 Task: Look for space in Tomares, Spain from 6th September, 2023 to 10th September, 2023 for 1 adult in price range Rs.9000 to Rs.17000. Place can be private room with 1  bedroom having 1 bed and 1 bathroom. Property type can be house, flat, guest house, hotel. Booking option can be shelf check-in. Required host language is English.
Action: Mouse moved to (304, 155)
Screenshot: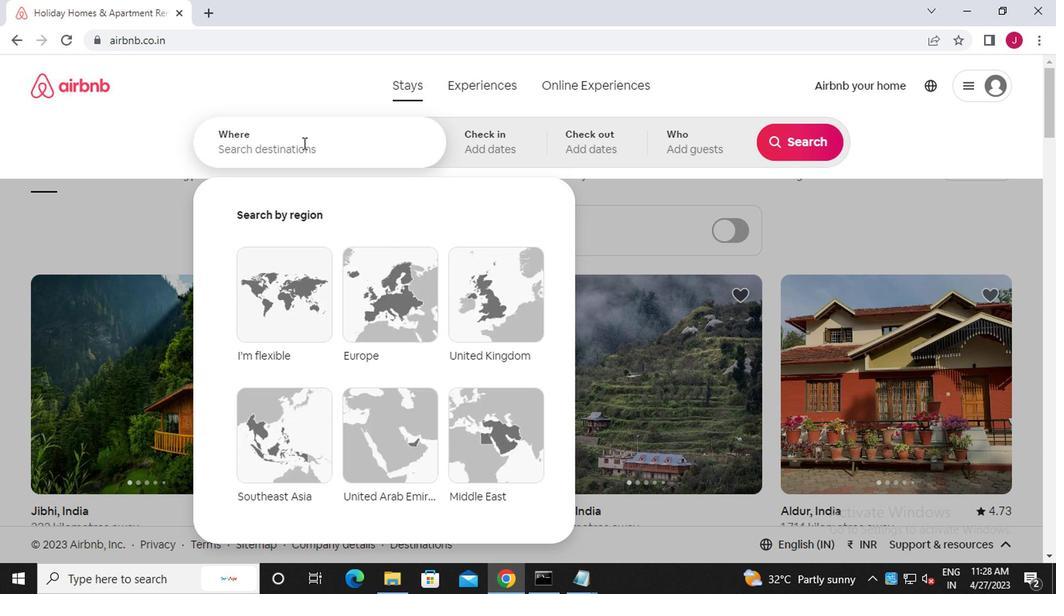 
Action: Mouse pressed left at (304, 155)
Screenshot: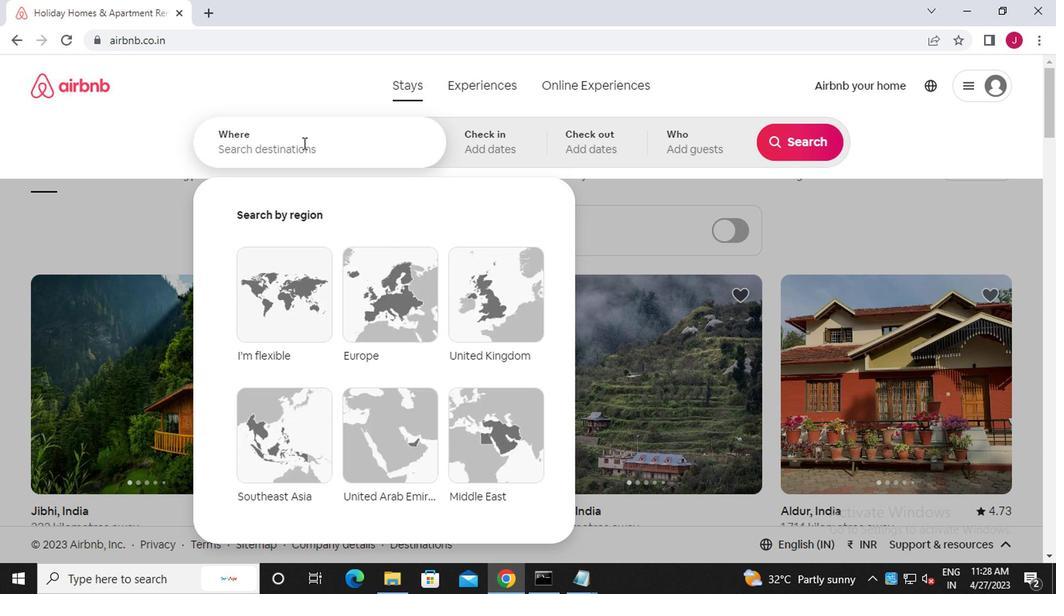 
Action: Mouse moved to (304, 156)
Screenshot: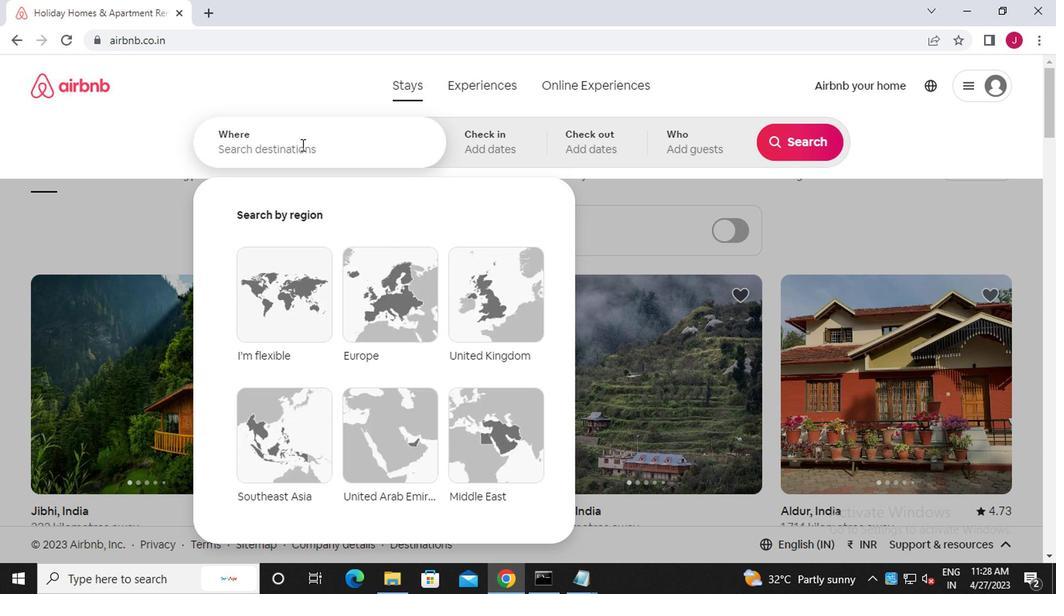 
Action: Key pressed t<Key.caps_lock>omares
Screenshot: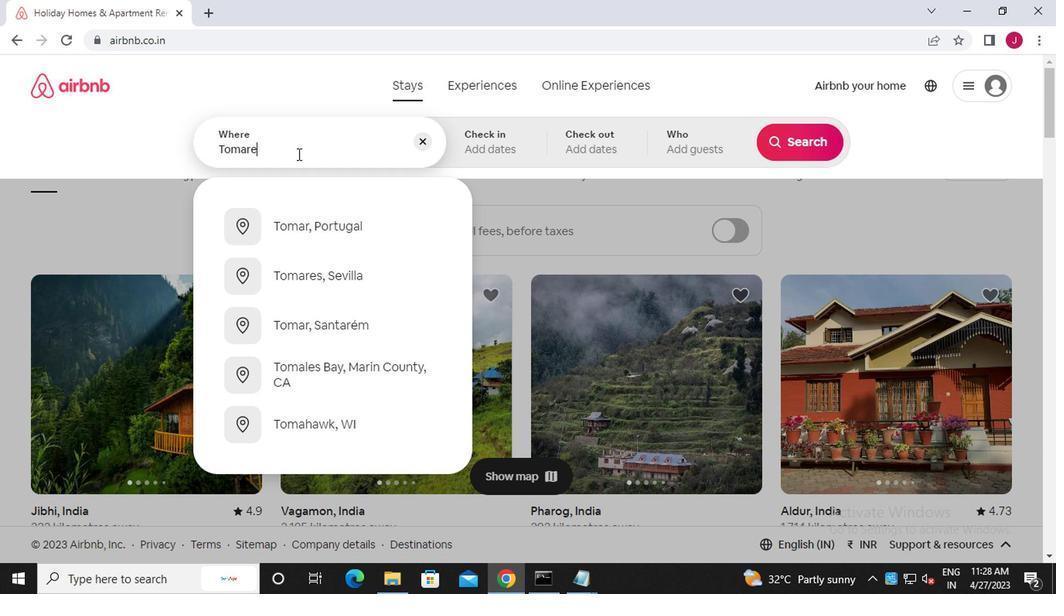 
Action: Mouse moved to (352, 281)
Screenshot: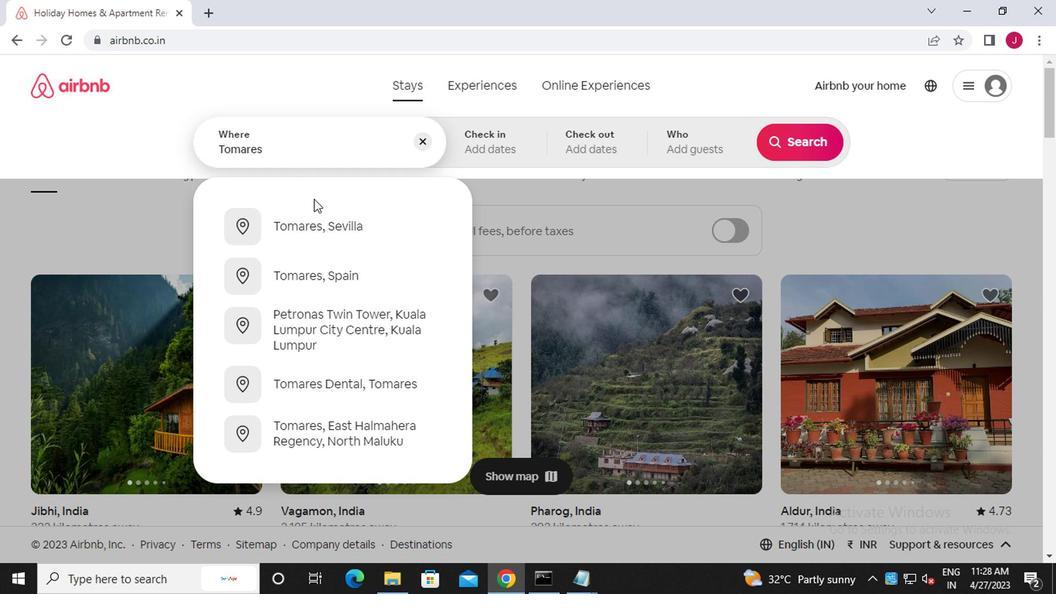 
Action: Mouse pressed left at (352, 281)
Screenshot: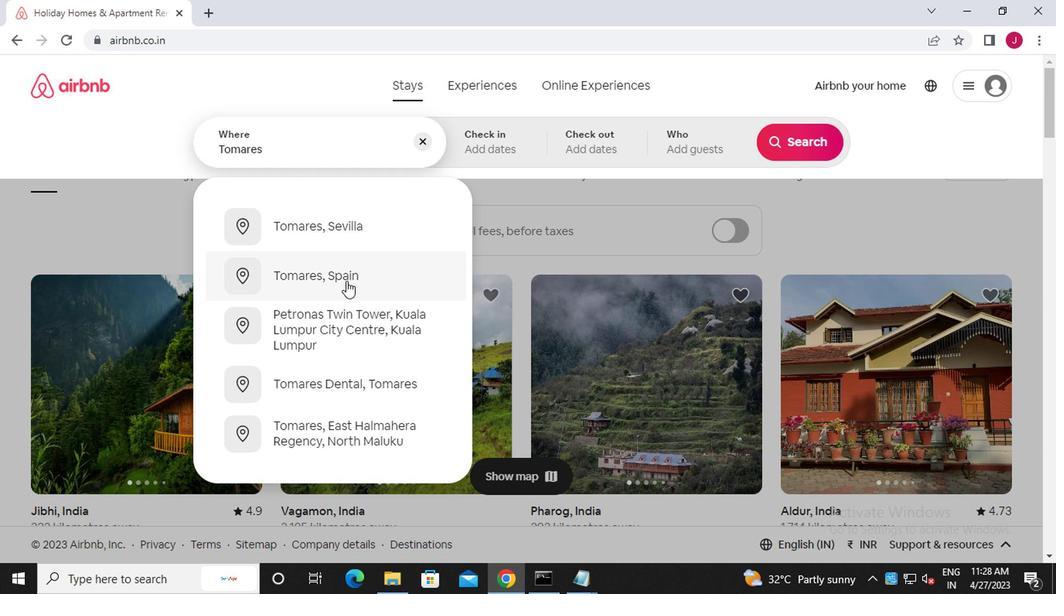 
Action: Mouse moved to (789, 262)
Screenshot: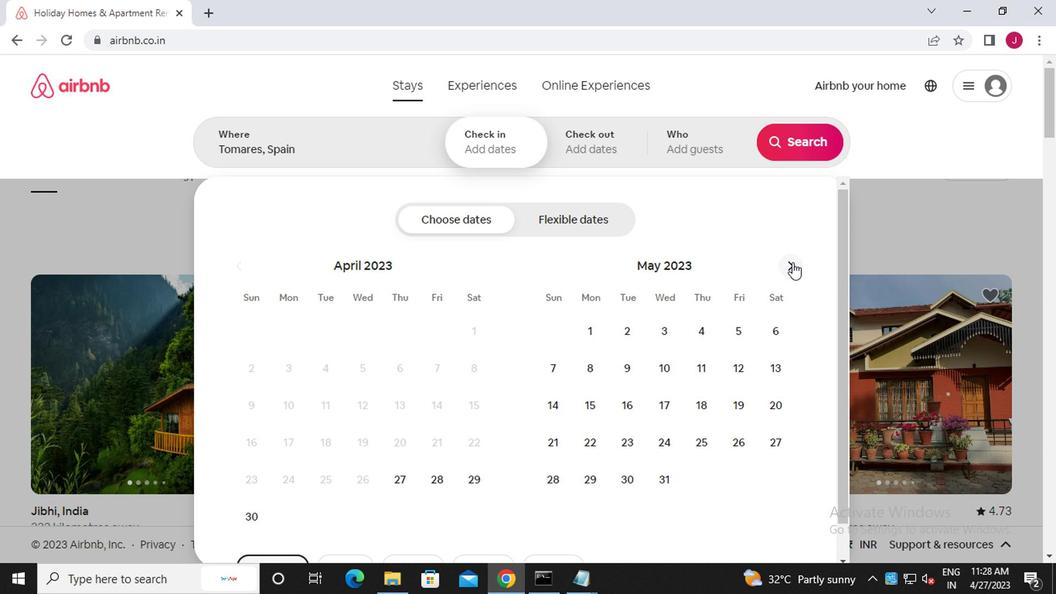 
Action: Mouse pressed left at (789, 262)
Screenshot: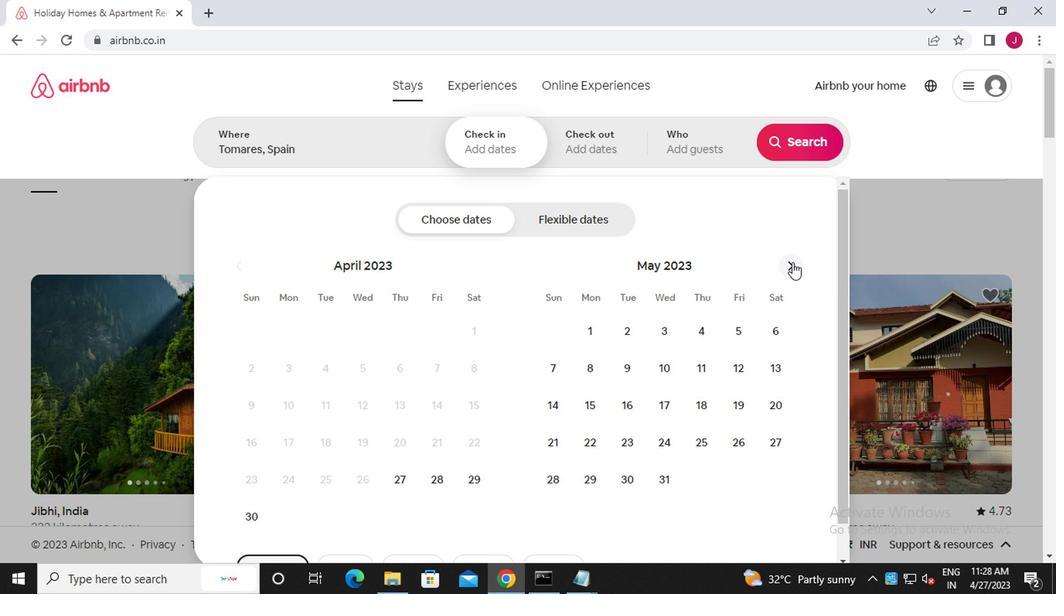 
Action: Mouse pressed left at (789, 262)
Screenshot: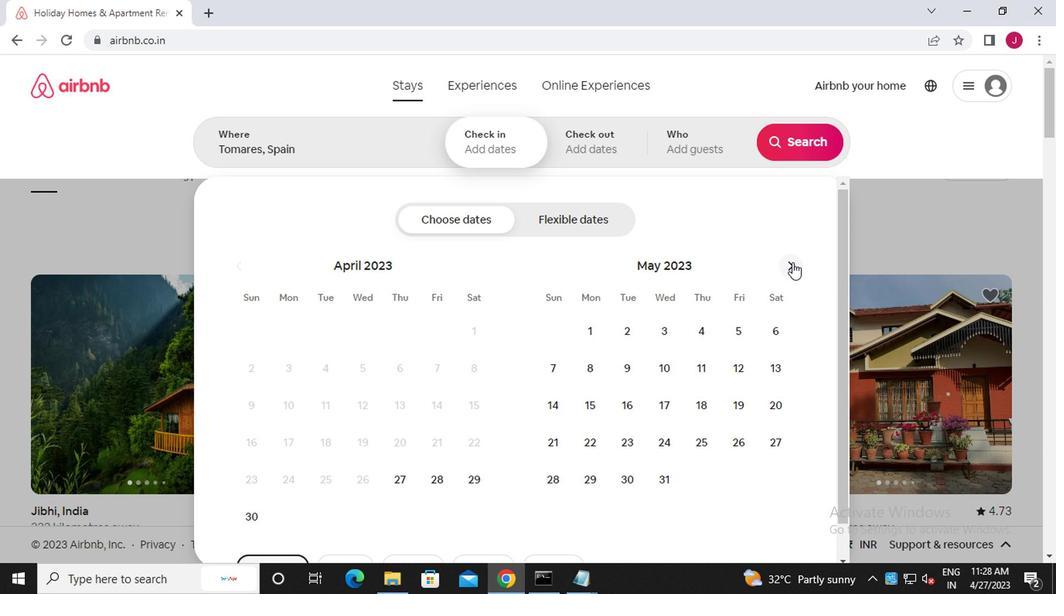 
Action: Mouse pressed left at (789, 262)
Screenshot: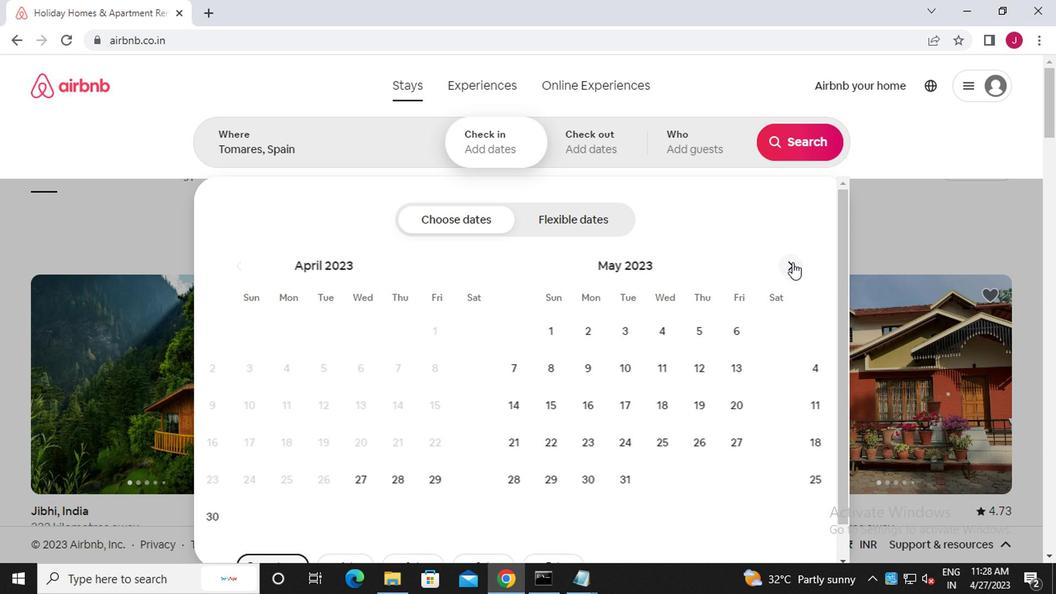 
Action: Mouse moved to (789, 264)
Screenshot: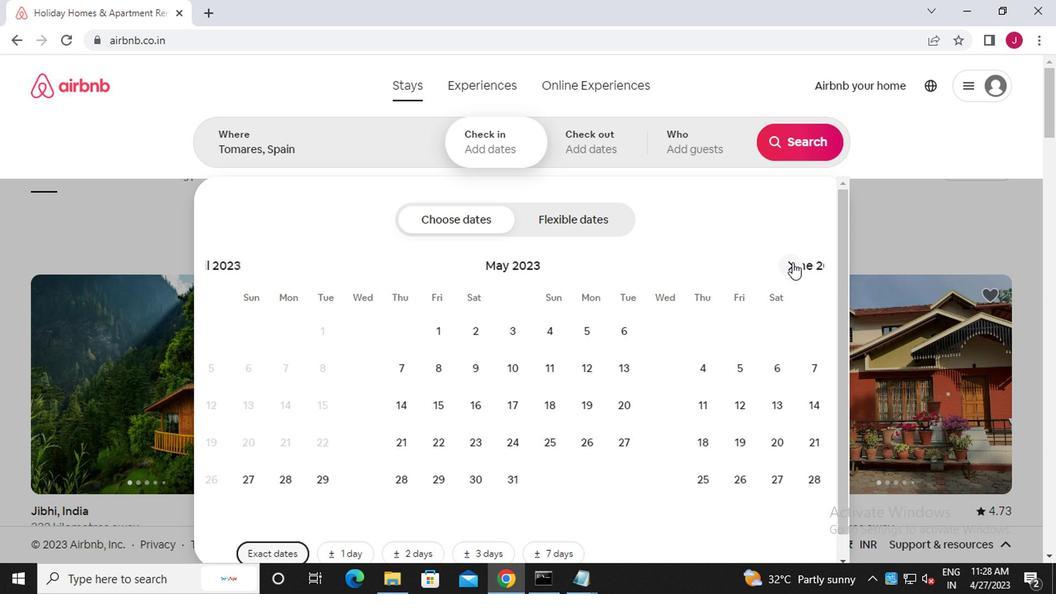 
Action: Mouse pressed left at (789, 264)
Screenshot: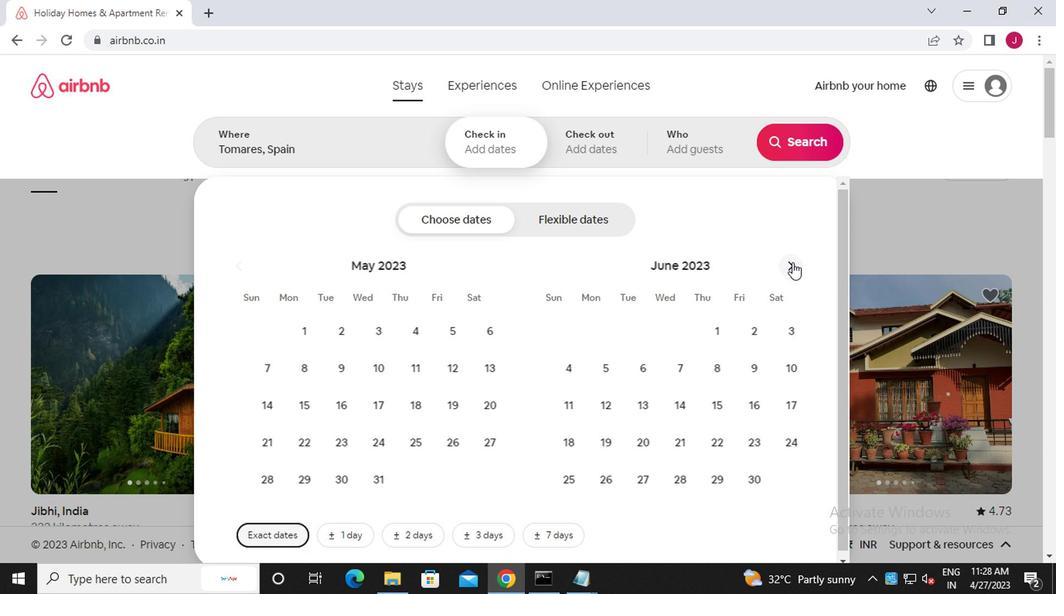 
Action: Mouse moved to (789, 264)
Screenshot: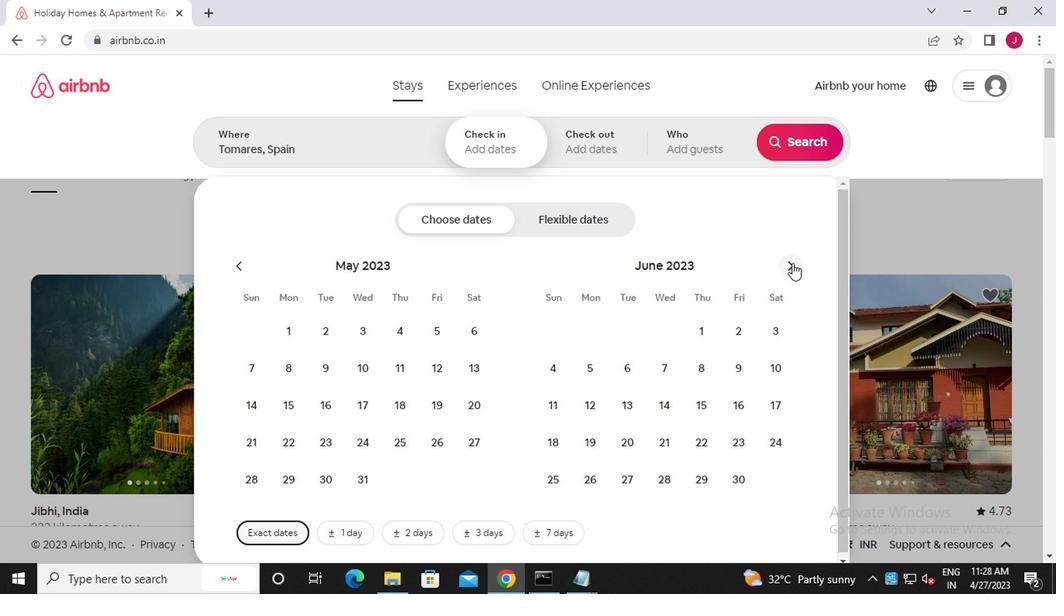 
Action: Mouse pressed left at (789, 264)
Screenshot: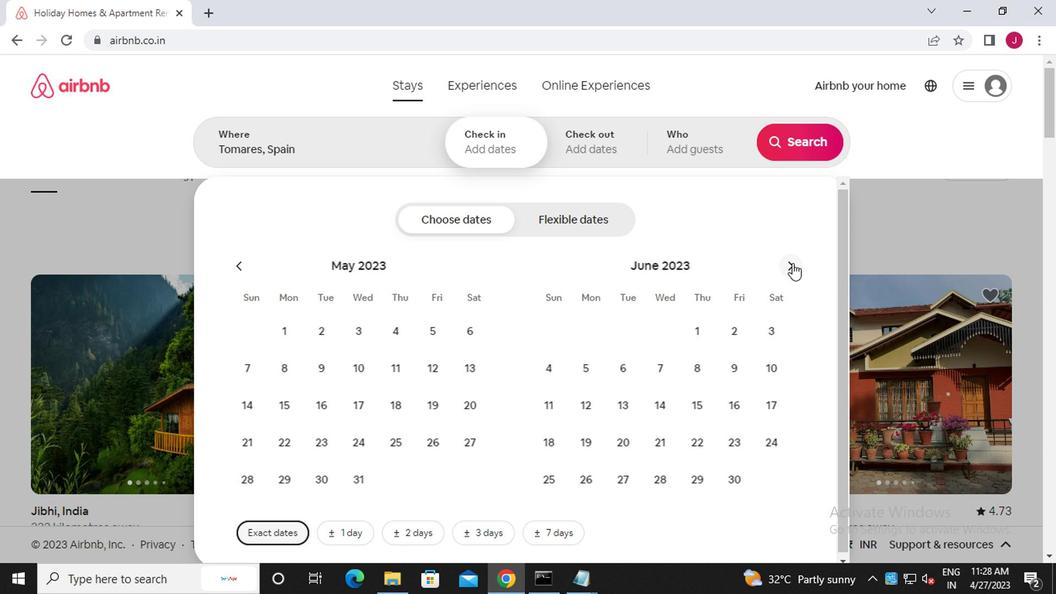 
Action: Mouse moved to (786, 266)
Screenshot: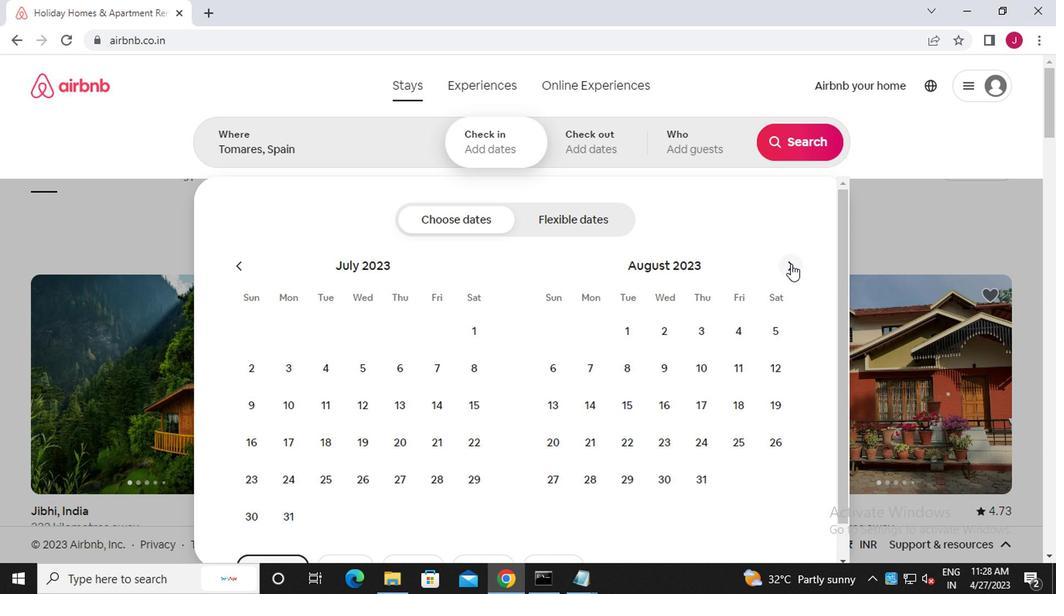 
Action: Mouse pressed left at (786, 266)
Screenshot: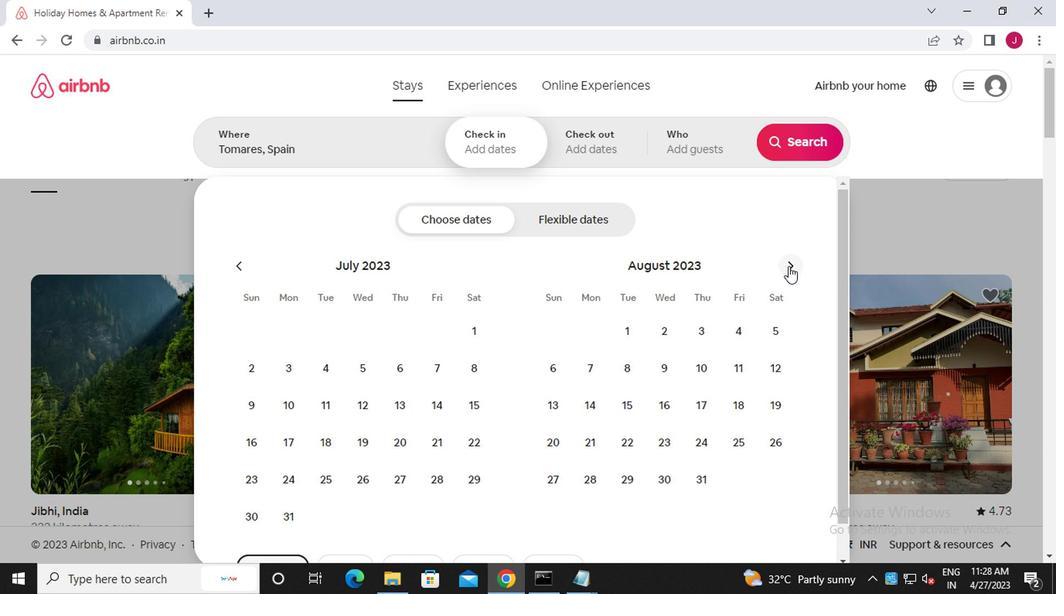 
Action: Mouse moved to (665, 366)
Screenshot: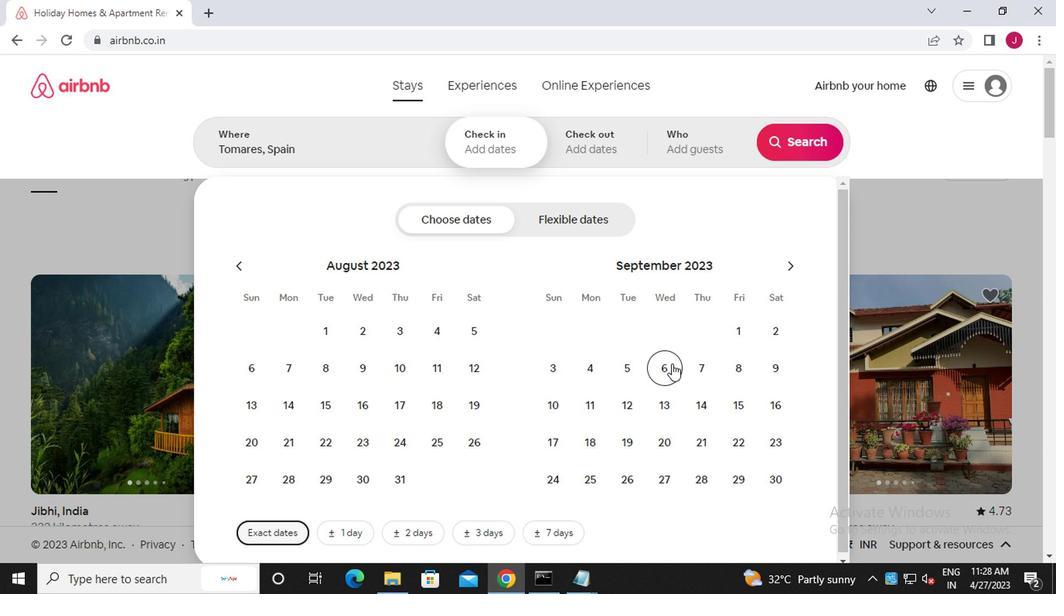 
Action: Mouse pressed left at (665, 366)
Screenshot: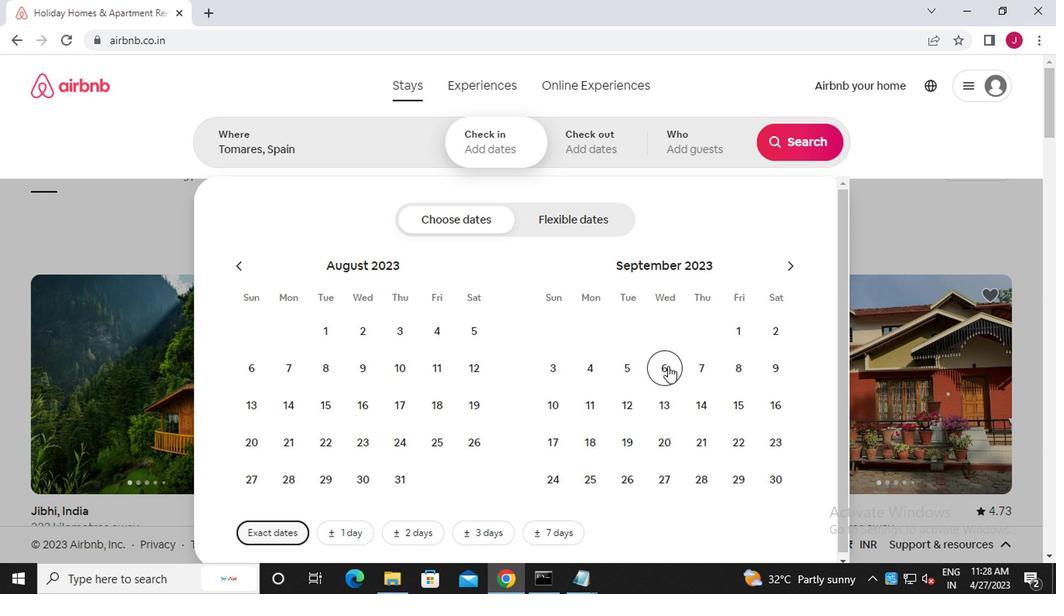 
Action: Mouse moved to (547, 404)
Screenshot: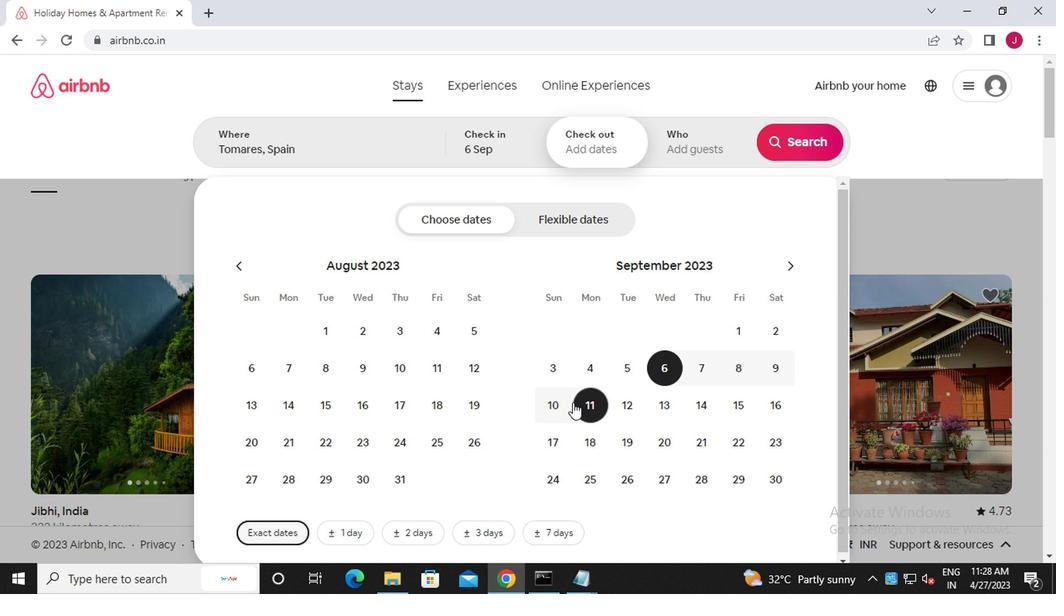 
Action: Mouse pressed left at (547, 404)
Screenshot: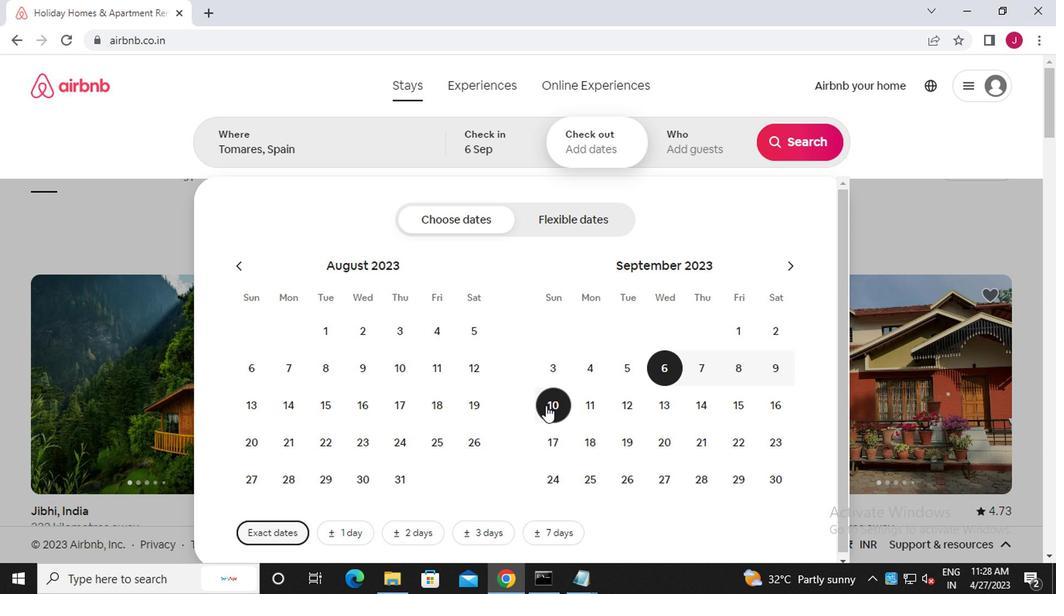 
Action: Mouse moved to (690, 152)
Screenshot: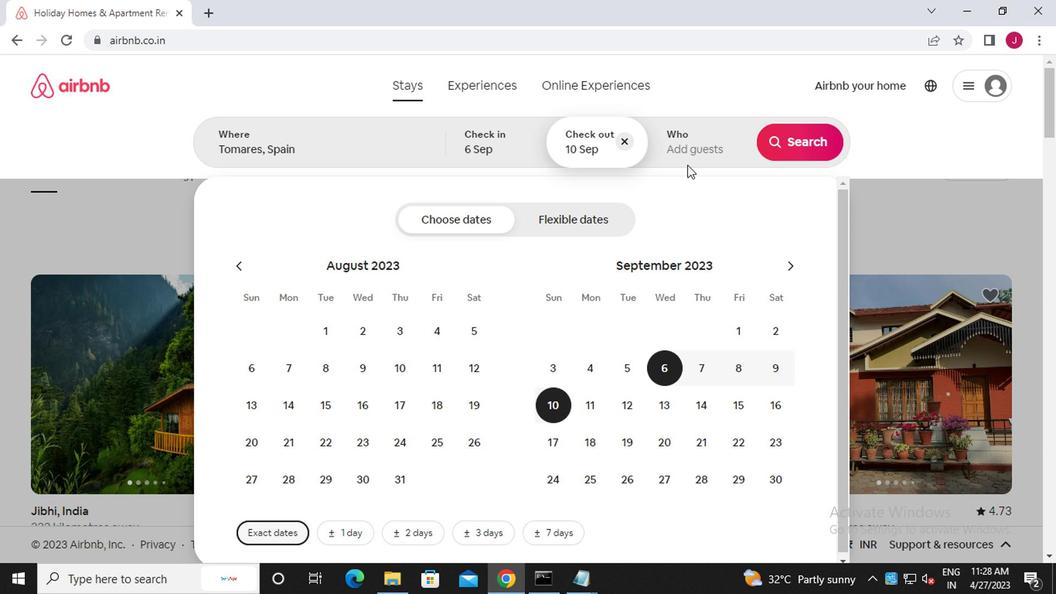 
Action: Mouse pressed left at (690, 152)
Screenshot: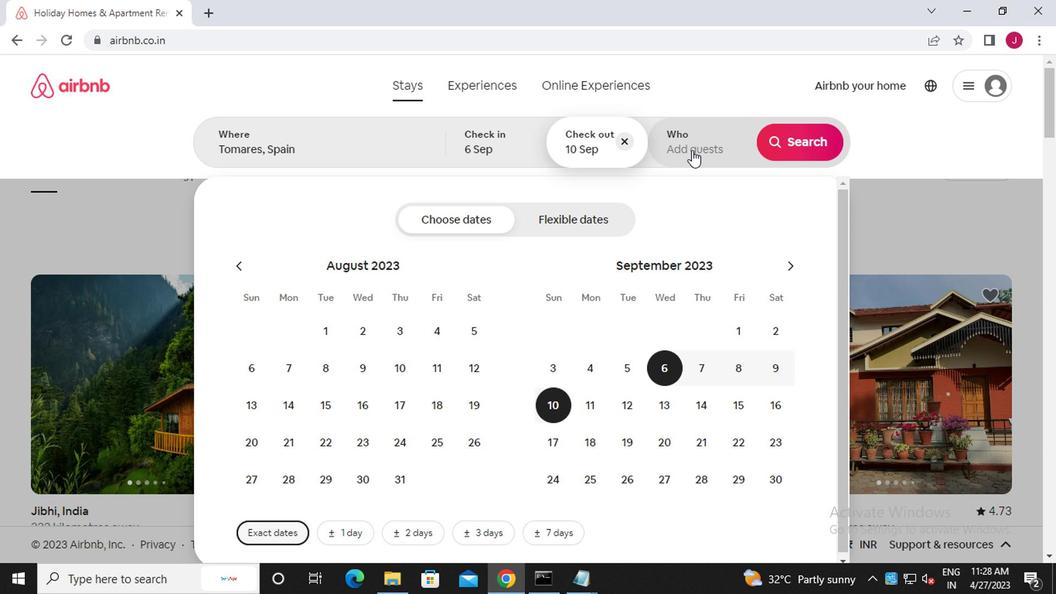 
Action: Mouse moved to (805, 225)
Screenshot: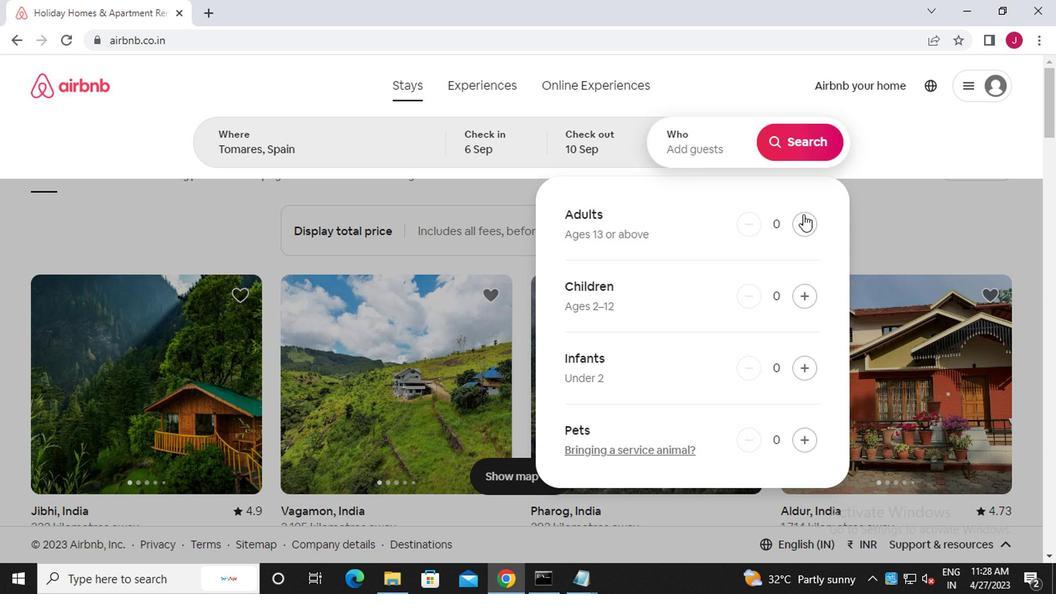 
Action: Mouse pressed left at (805, 225)
Screenshot: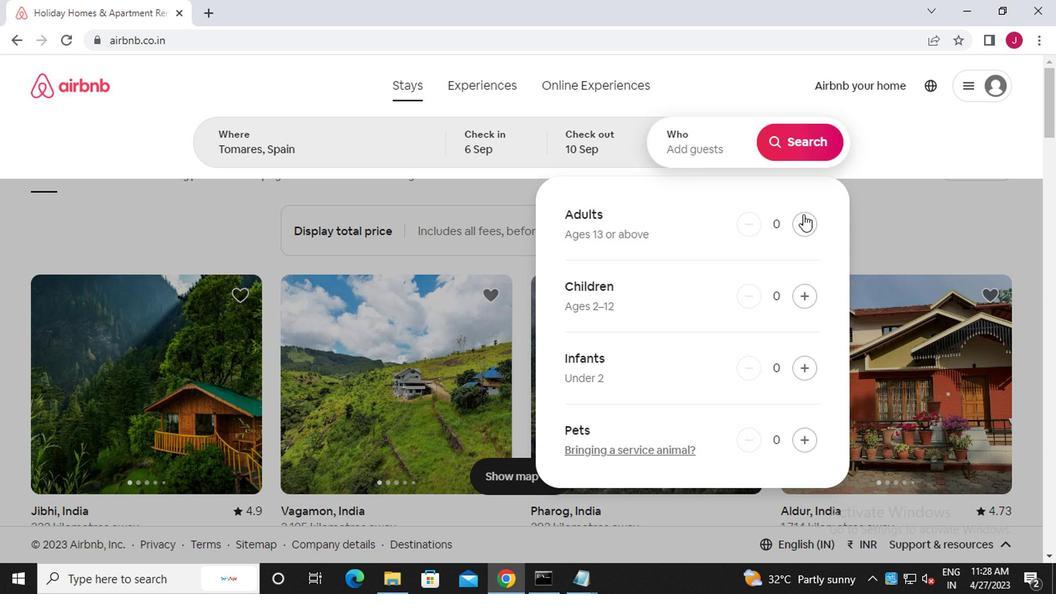 
Action: Mouse moved to (792, 142)
Screenshot: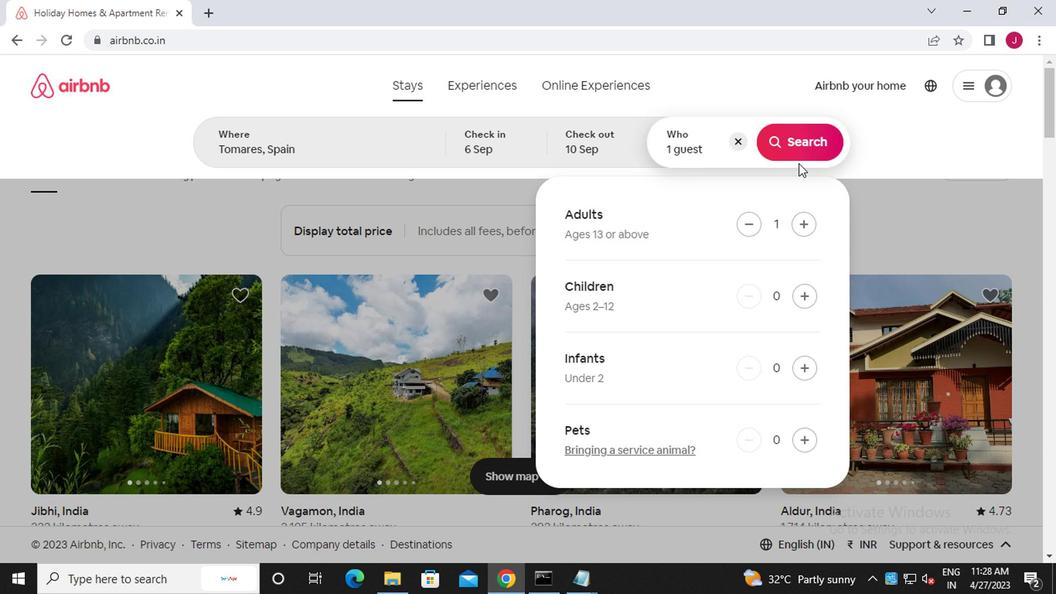 
Action: Mouse pressed left at (792, 142)
Screenshot: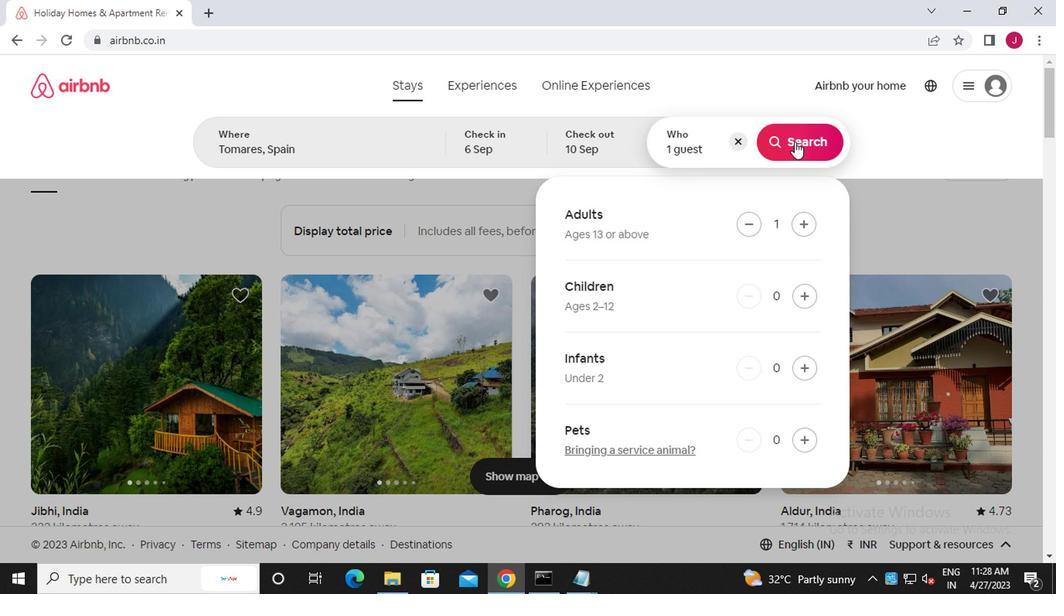 
Action: Mouse moved to (980, 149)
Screenshot: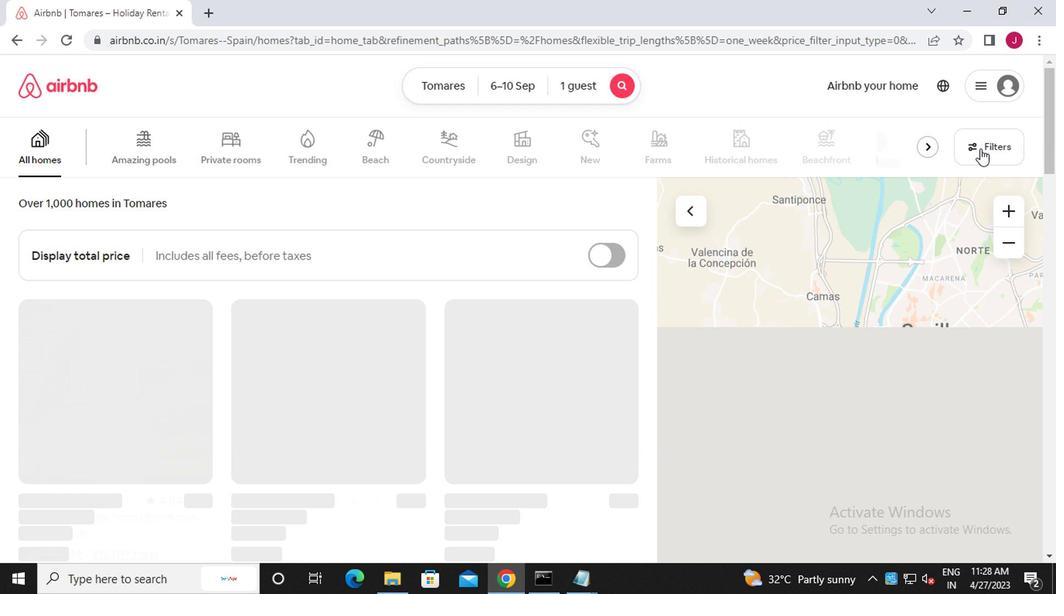 
Action: Mouse pressed left at (980, 149)
Screenshot: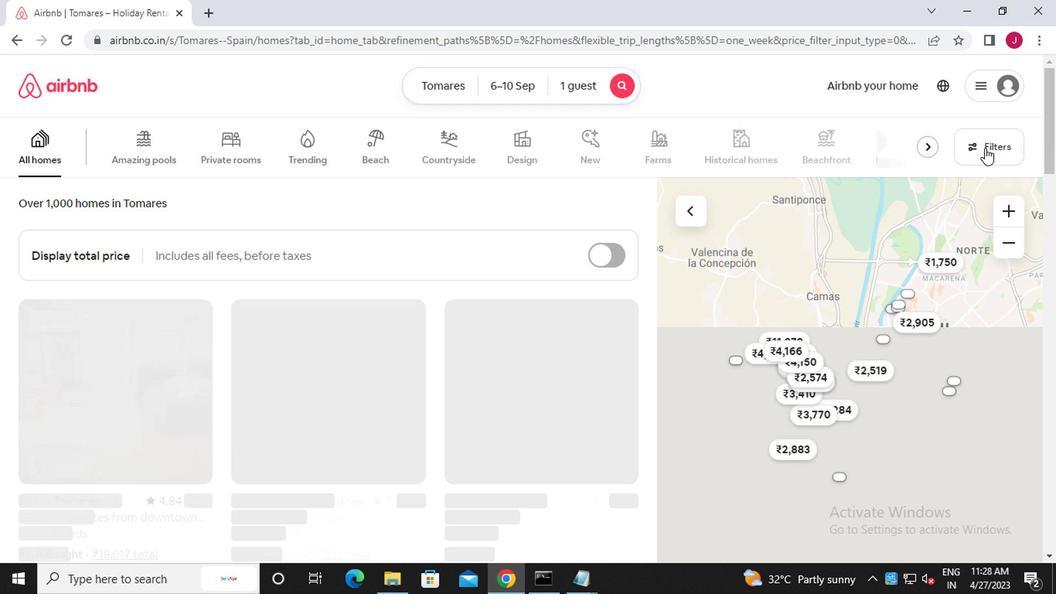
Action: Mouse moved to (347, 338)
Screenshot: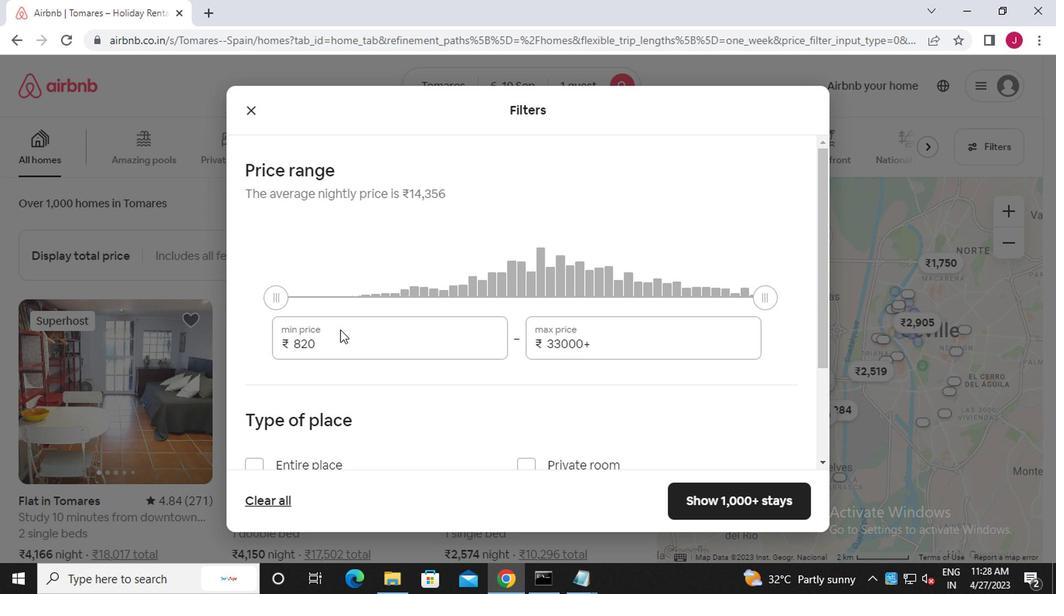 
Action: Mouse pressed left at (347, 338)
Screenshot: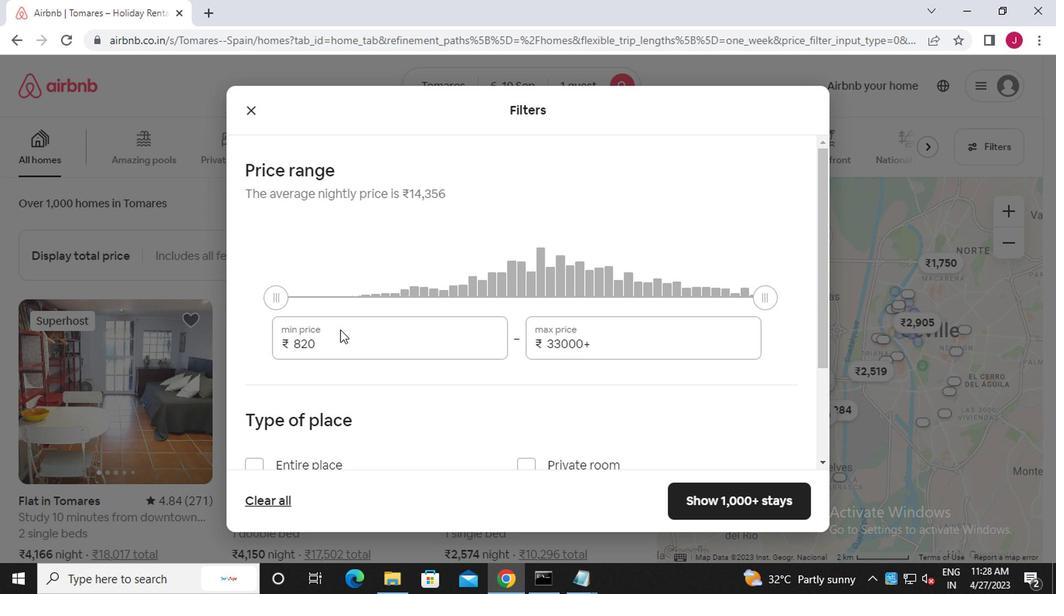 
Action: Mouse moved to (348, 338)
Screenshot: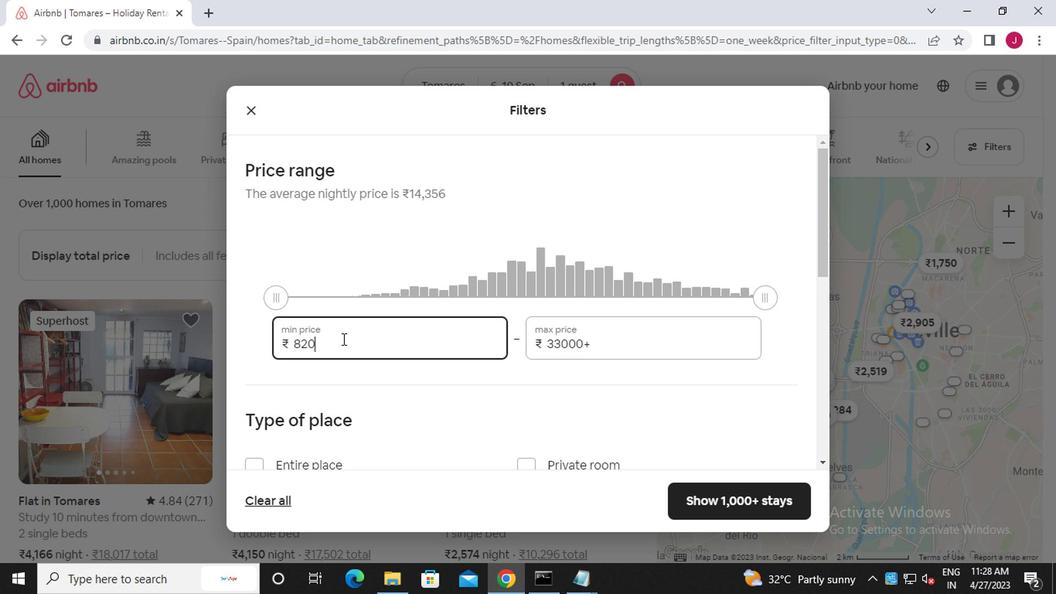 
Action: Key pressed <Key.backspace><Key.backspace><Key.backspace><<105>><<96>><<96>><<96>>
Screenshot: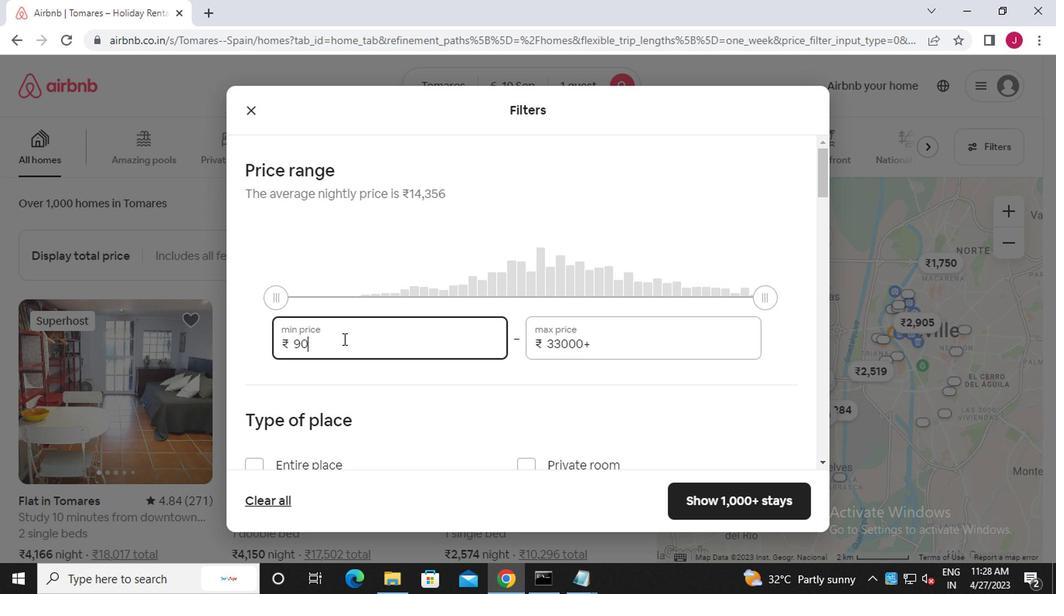 
Action: Mouse moved to (613, 325)
Screenshot: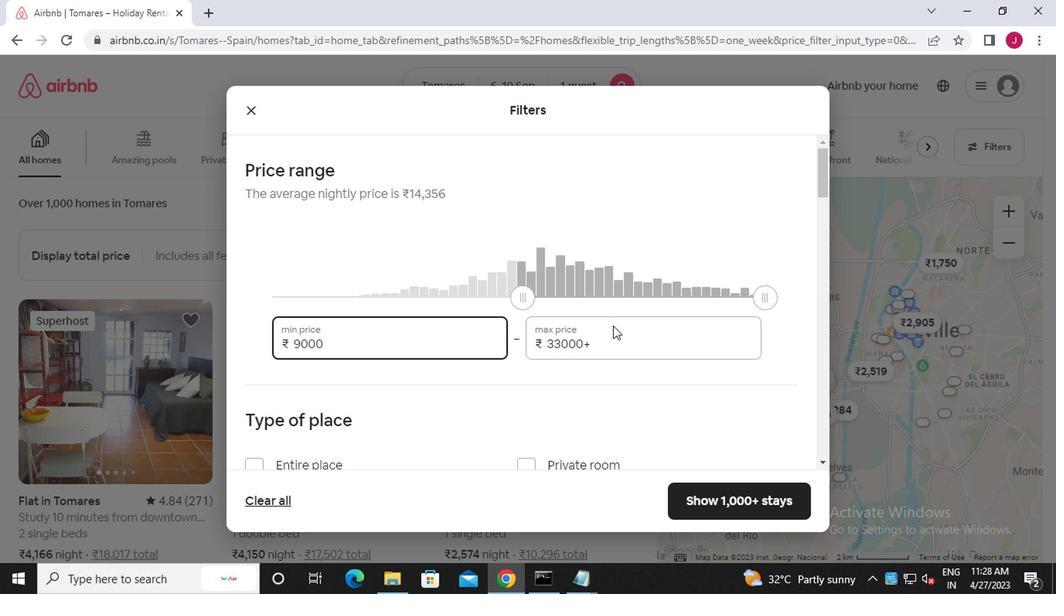 
Action: Mouse pressed left at (613, 325)
Screenshot: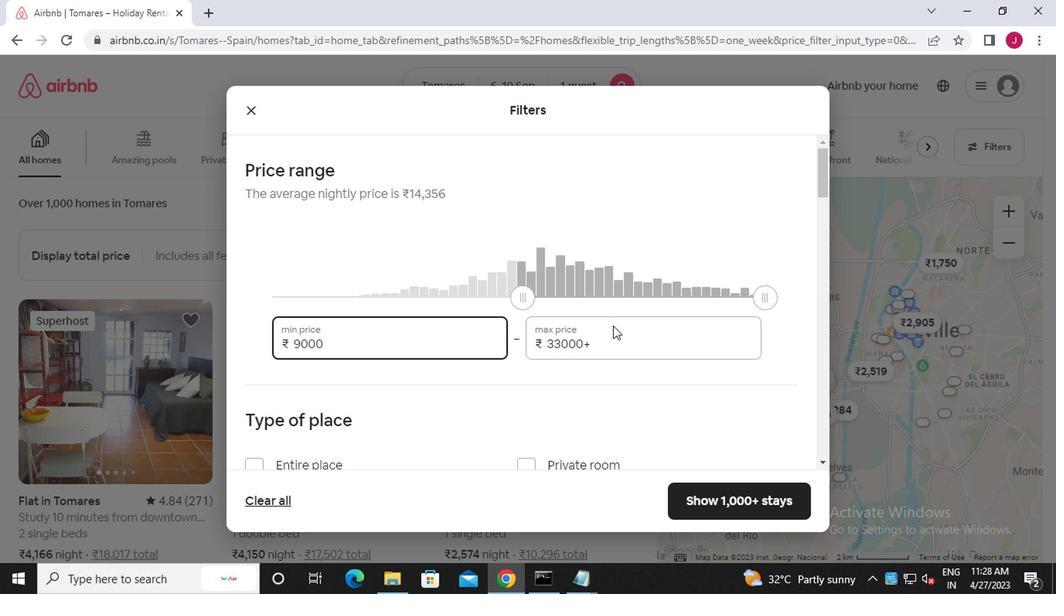 
Action: Mouse moved to (614, 325)
Screenshot: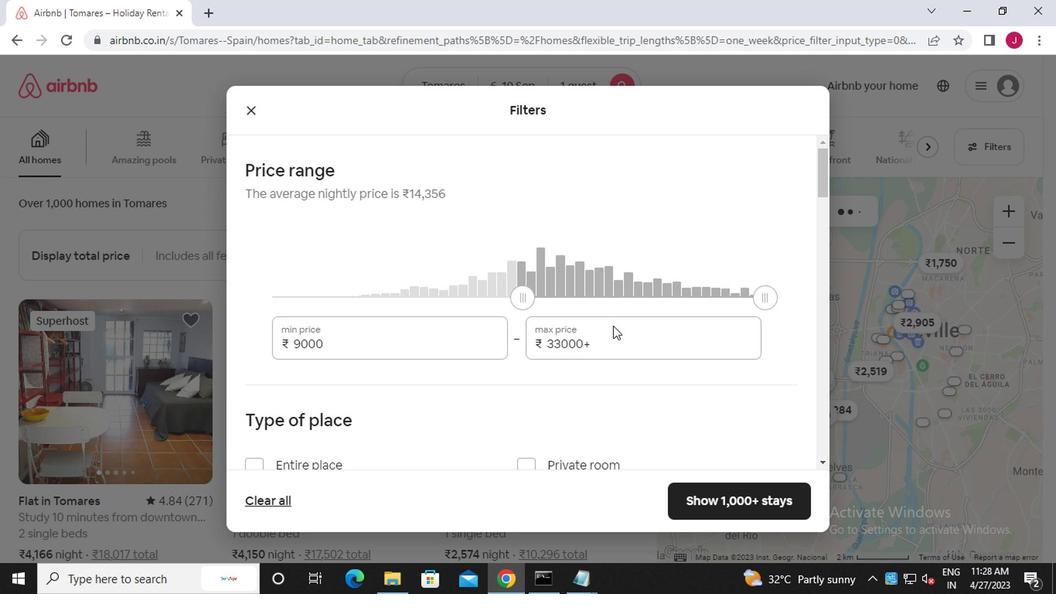 
Action: Key pressed <Key.backspace><Key.backspace><Key.backspace><Key.backspace><Key.backspace><Key.backspace><Key.backspace><Key.backspace><Key.backspace><Key.backspace><Key.backspace><Key.backspace><<97>><<103>><<96>><<96>><<96>>
Screenshot: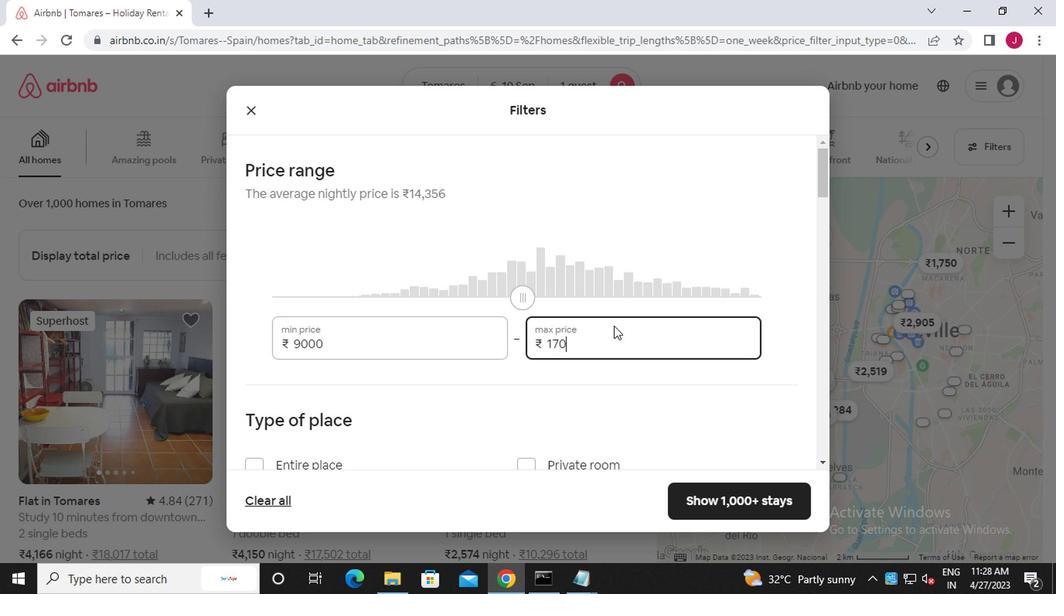 
Action: Mouse moved to (606, 326)
Screenshot: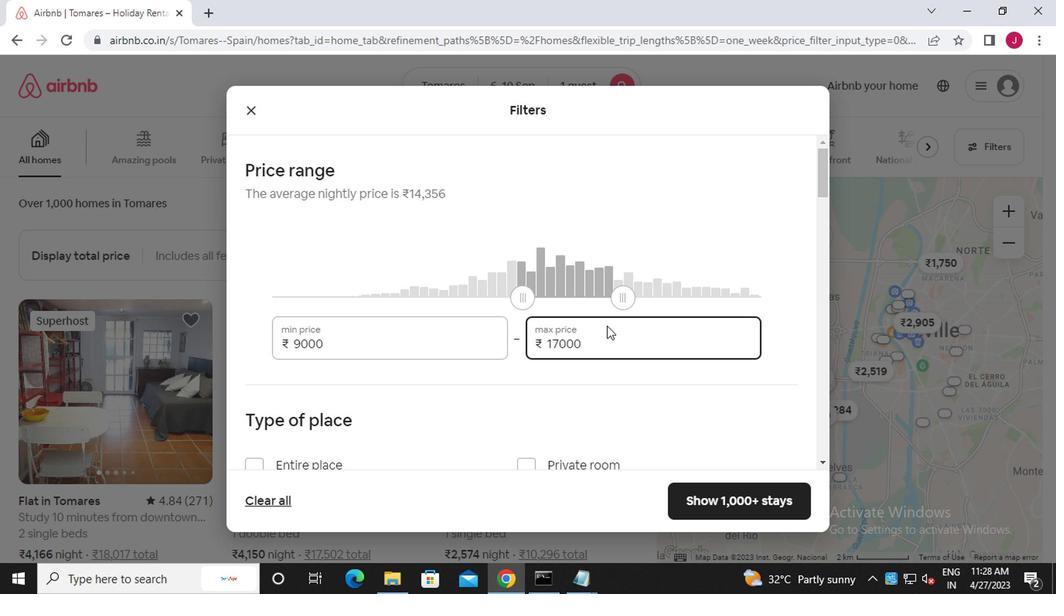 
Action: Mouse scrolled (606, 325) with delta (0, -1)
Screenshot: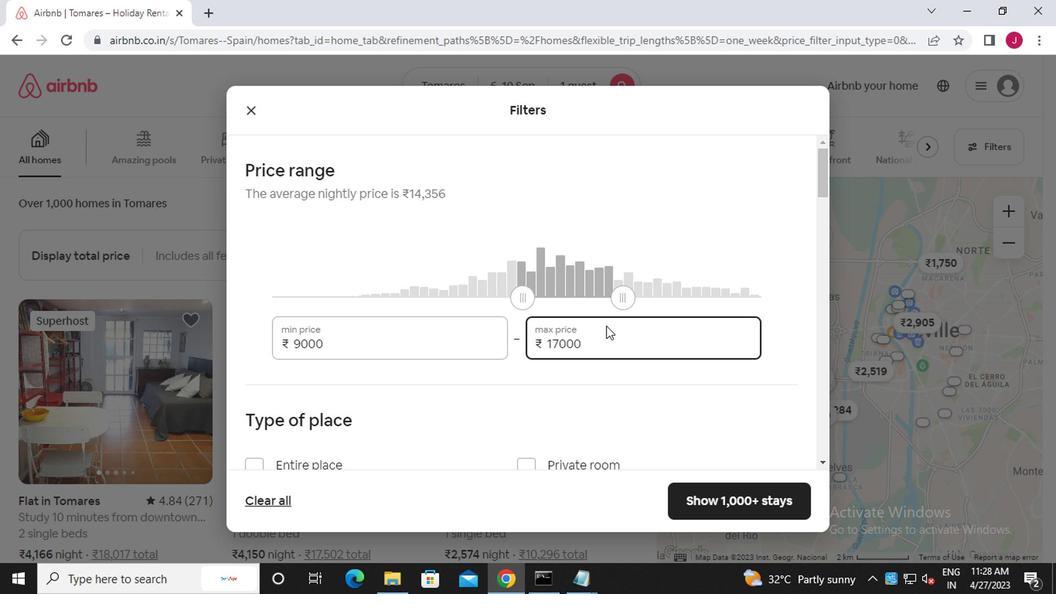 
Action: Mouse moved to (605, 327)
Screenshot: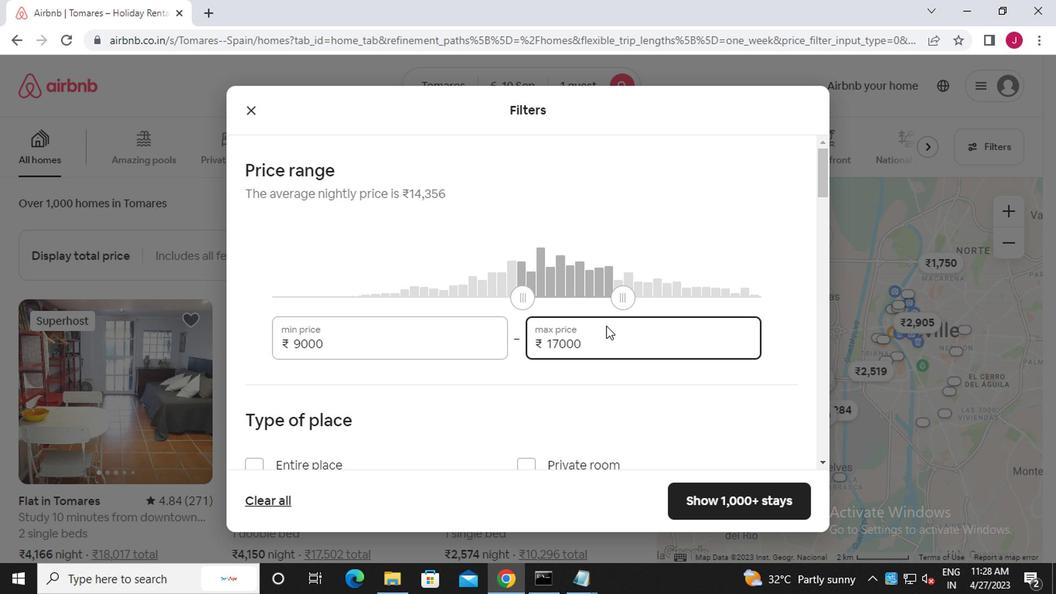 
Action: Mouse scrolled (605, 326) with delta (0, 0)
Screenshot: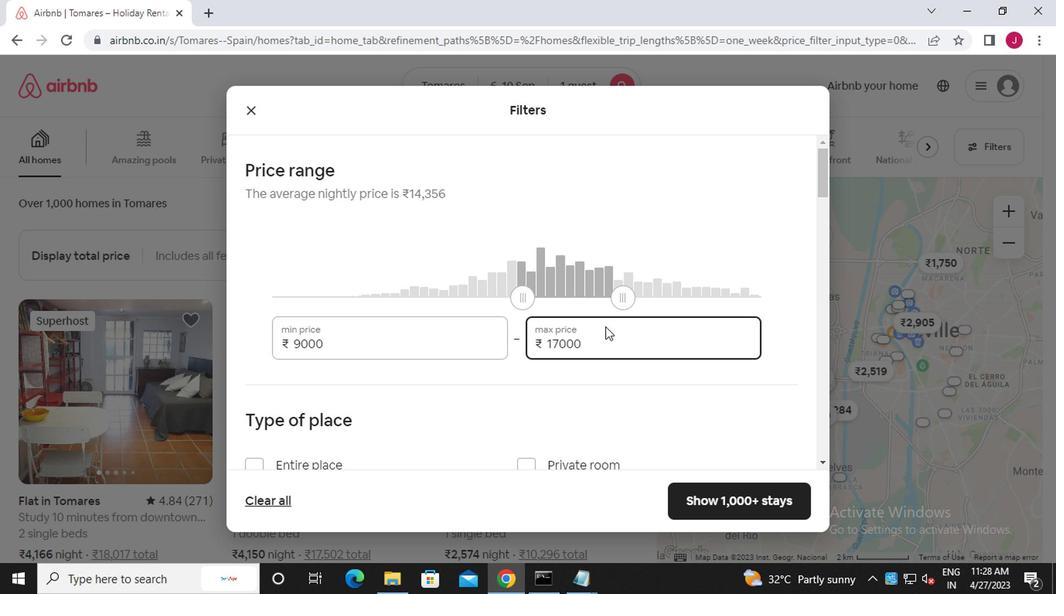 
Action: Mouse moved to (530, 309)
Screenshot: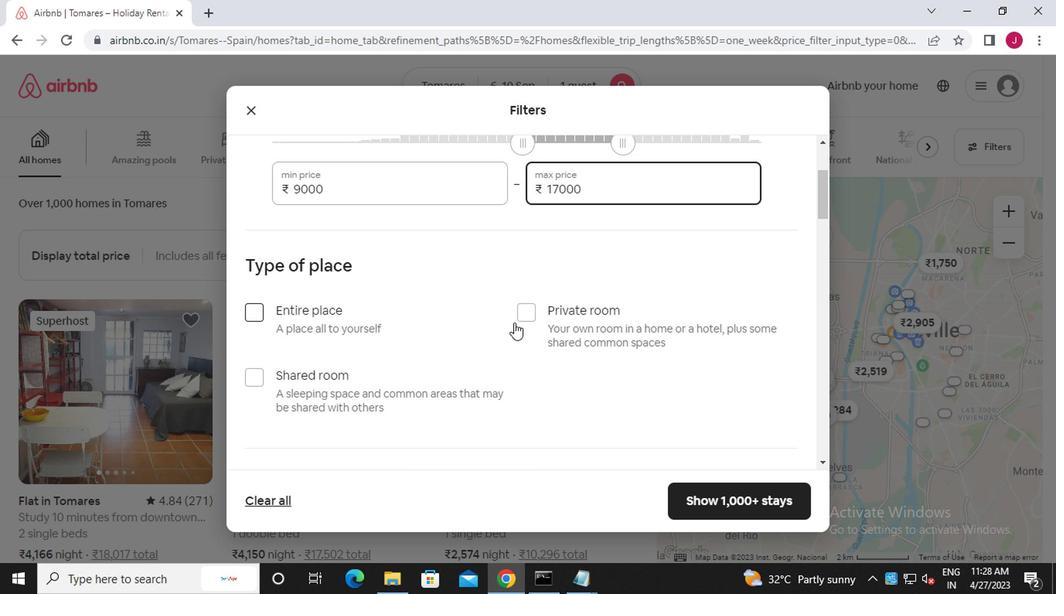 
Action: Mouse pressed left at (530, 309)
Screenshot: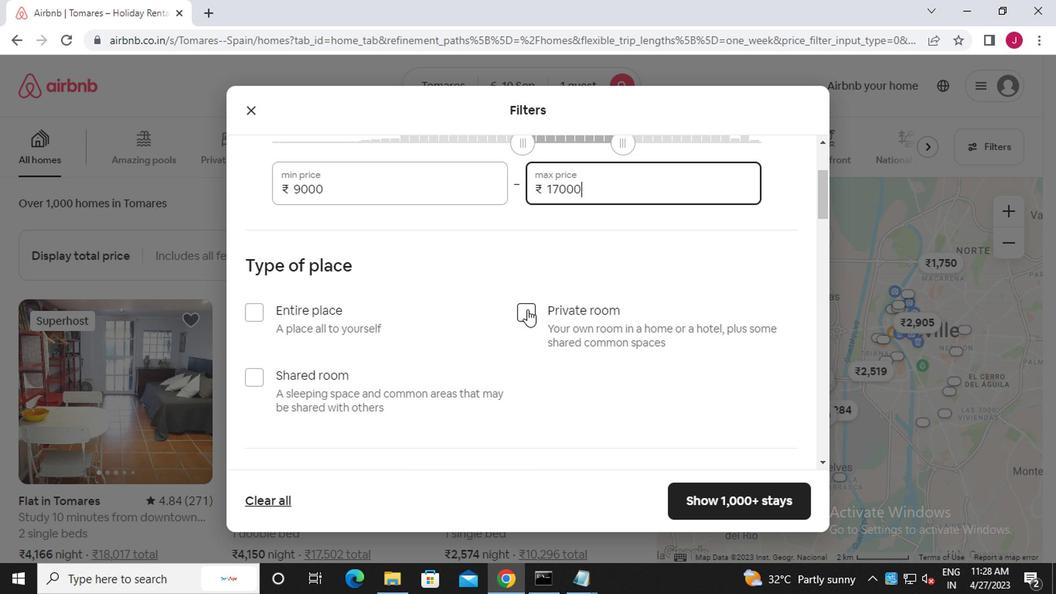 
Action: Mouse moved to (377, 328)
Screenshot: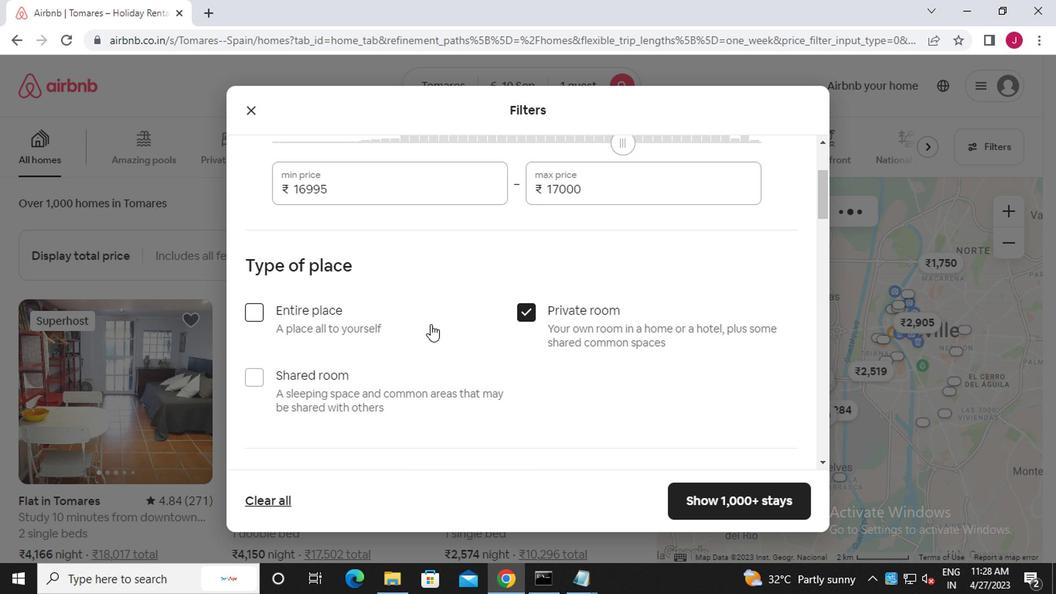 
Action: Mouse scrolled (377, 327) with delta (0, -1)
Screenshot: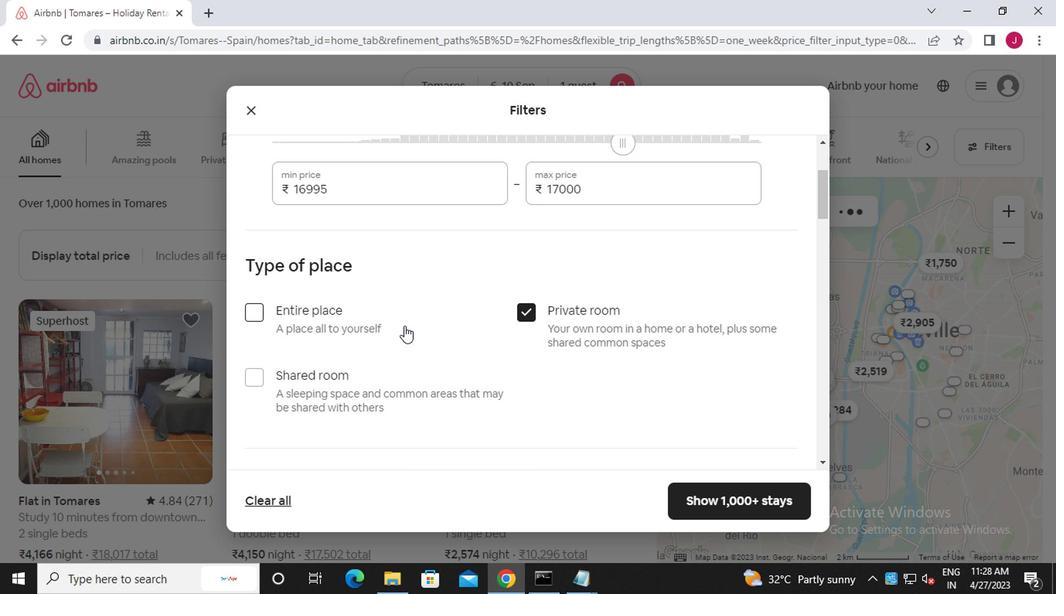 
Action: Mouse moved to (376, 328)
Screenshot: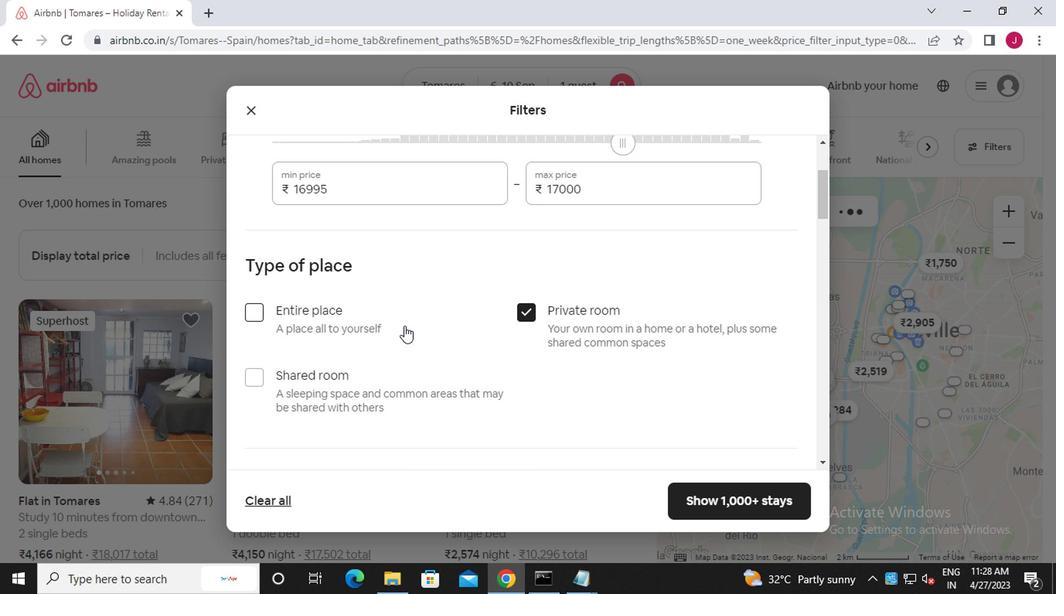 
Action: Mouse scrolled (376, 327) with delta (0, -1)
Screenshot: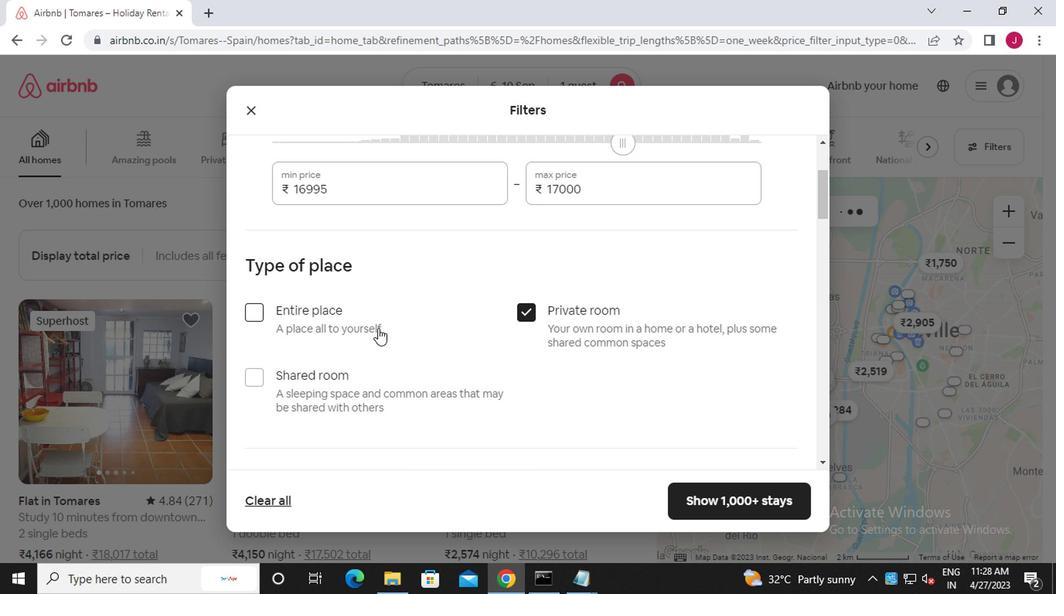 
Action: Mouse scrolled (376, 327) with delta (0, -1)
Screenshot: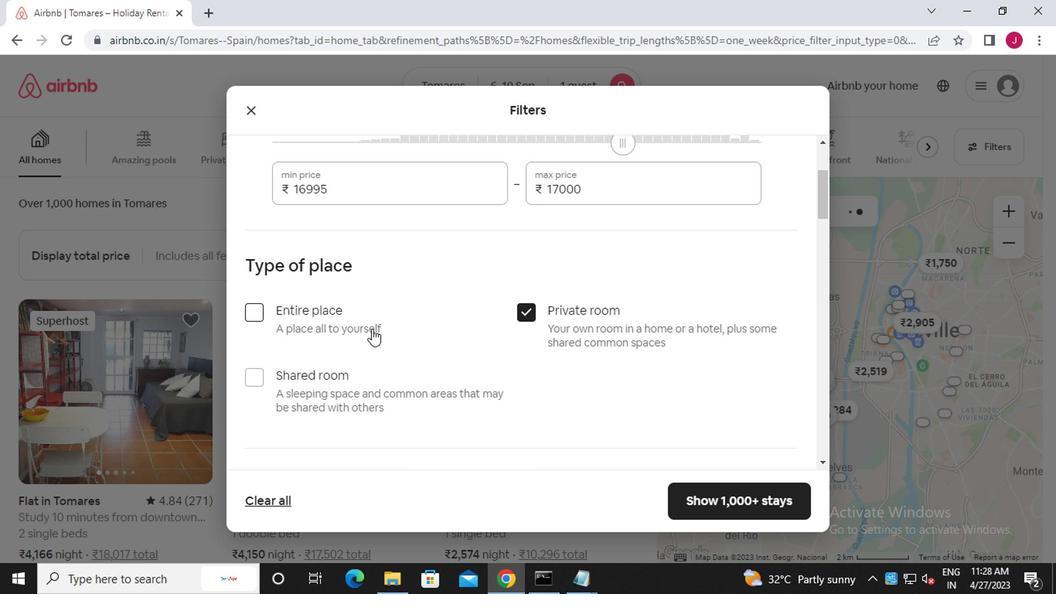
Action: Mouse moved to (332, 333)
Screenshot: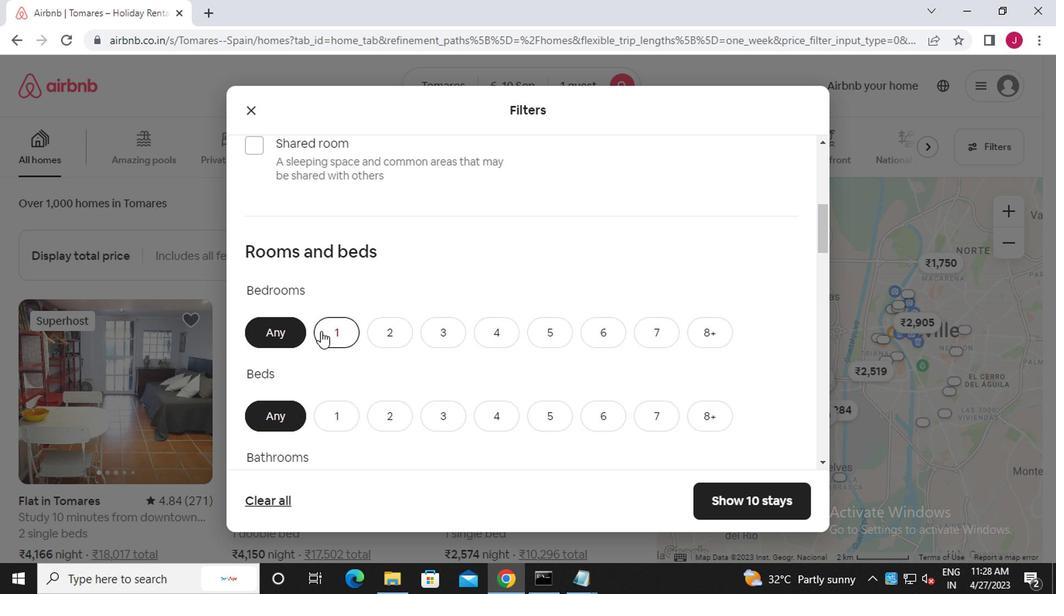 
Action: Mouse pressed left at (332, 333)
Screenshot: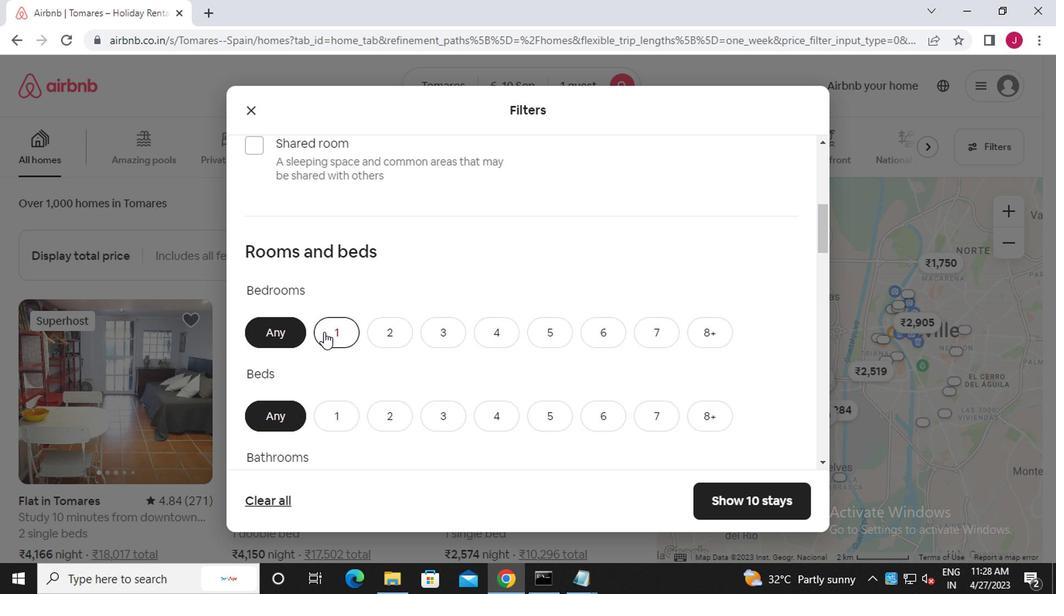 
Action: Mouse moved to (348, 398)
Screenshot: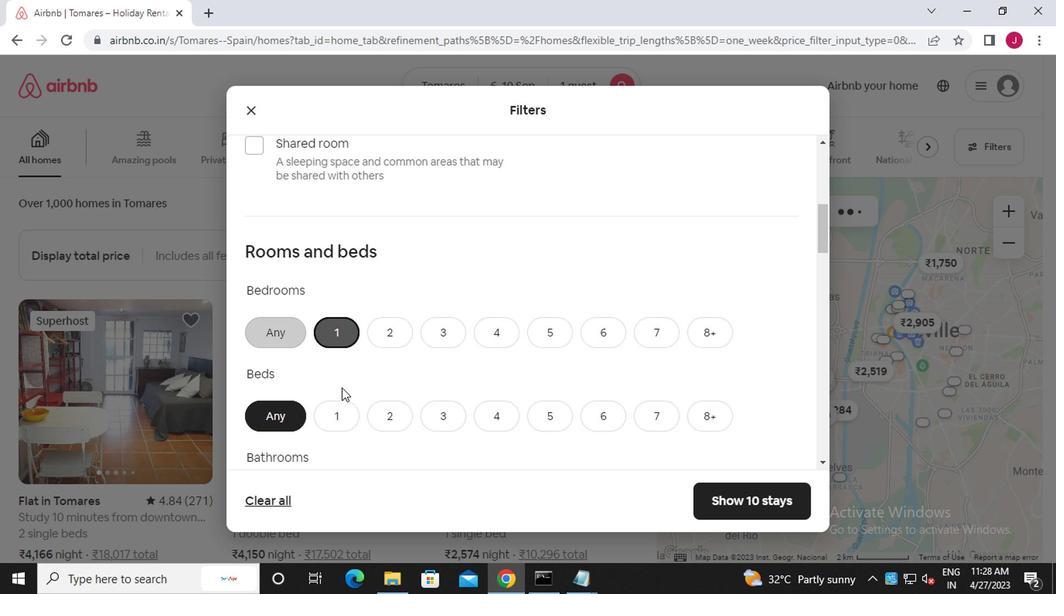
Action: Mouse pressed left at (348, 398)
Screenshot: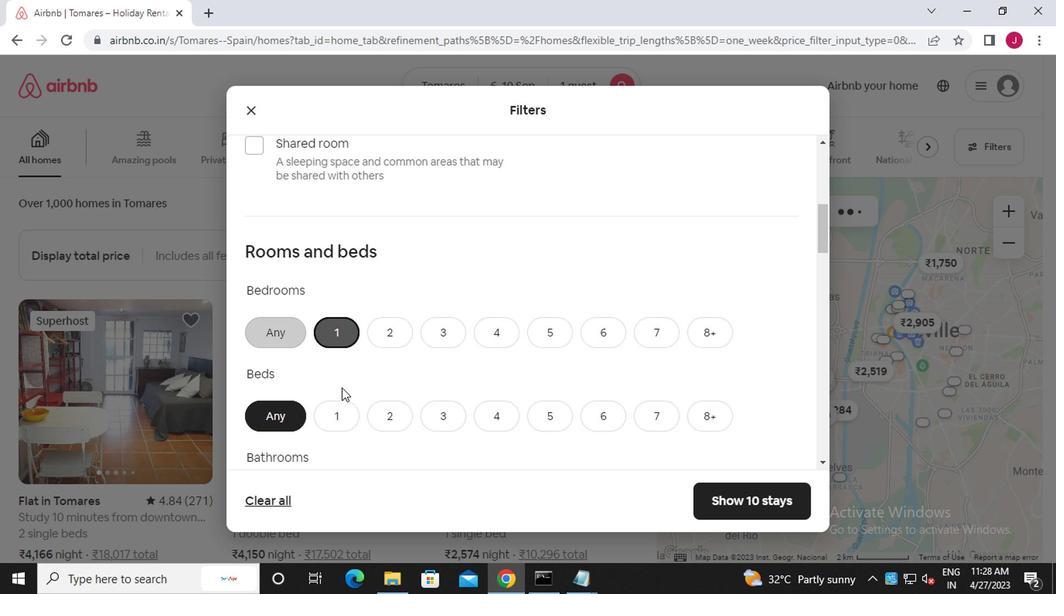 
Action: Mouse moved to (357, 415)
Screenshot: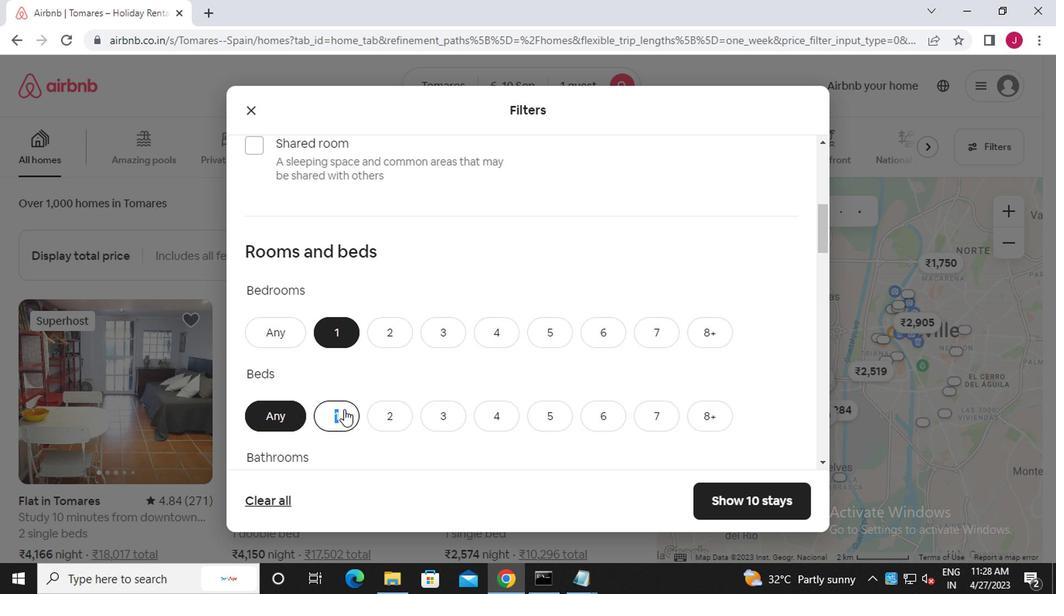 
Action: Mouse scrolled (357, 414) with delta (0, -1)
Screenshot: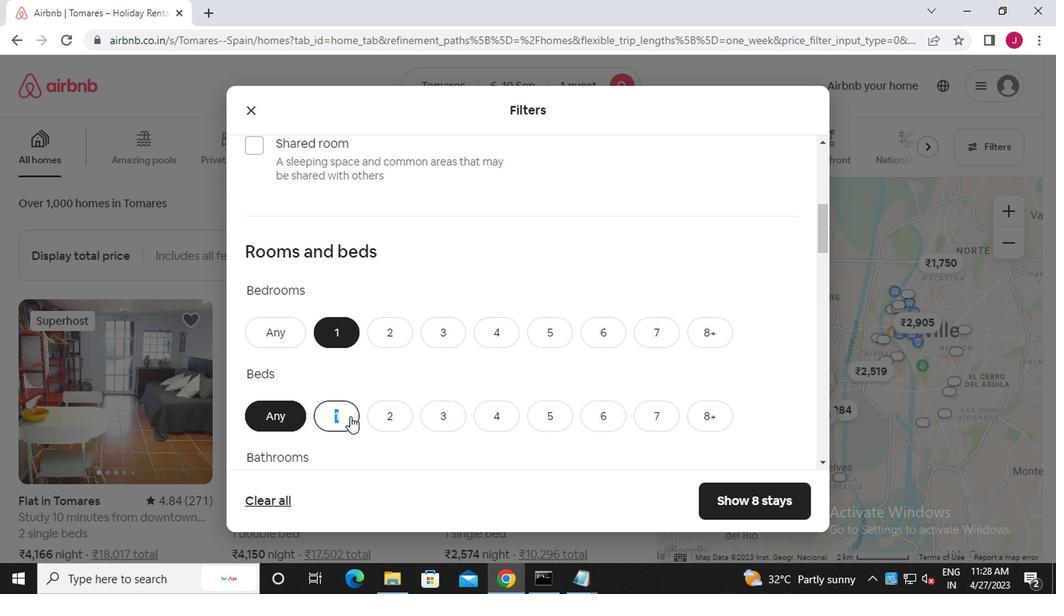 
Action: Mouse scrolled (357, 414) with delta (0, -1)
Screenshot: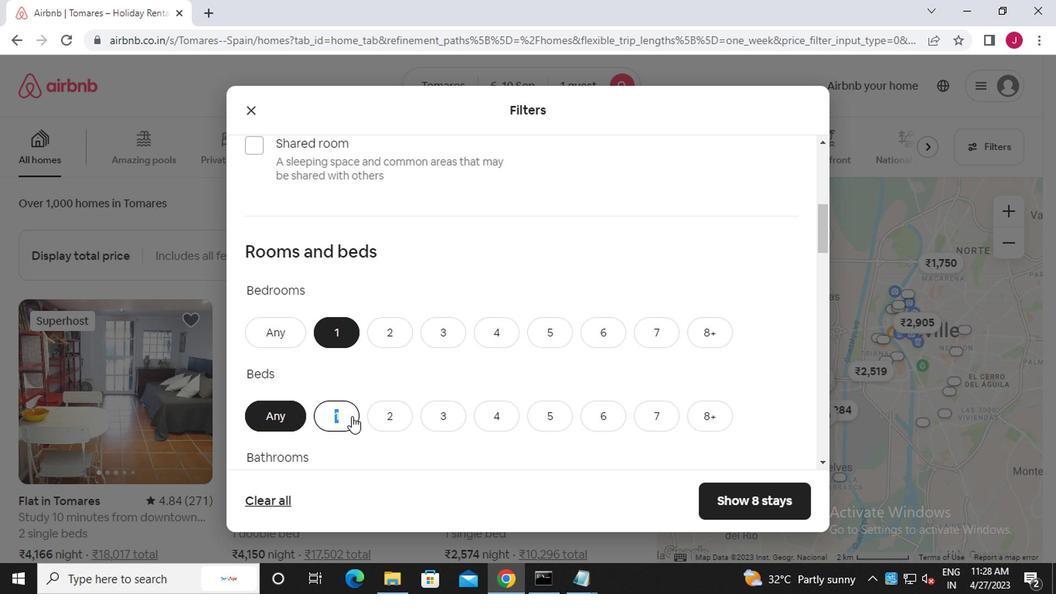 
Action: Mouse moved to (344, 260)
Screenshot: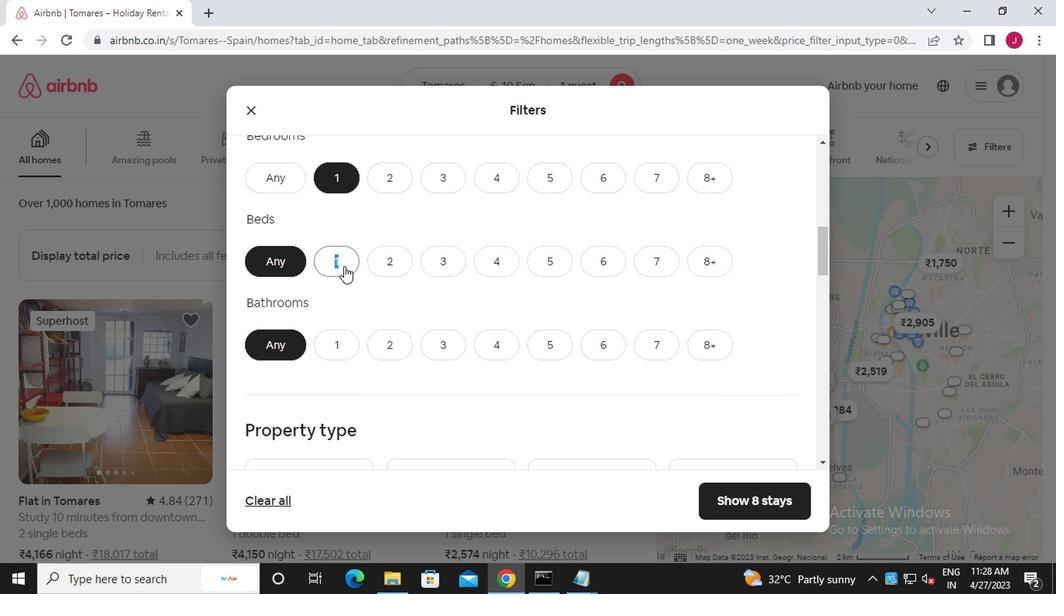 
Action: Mouse pressed left at (344, 260)
Screenshot: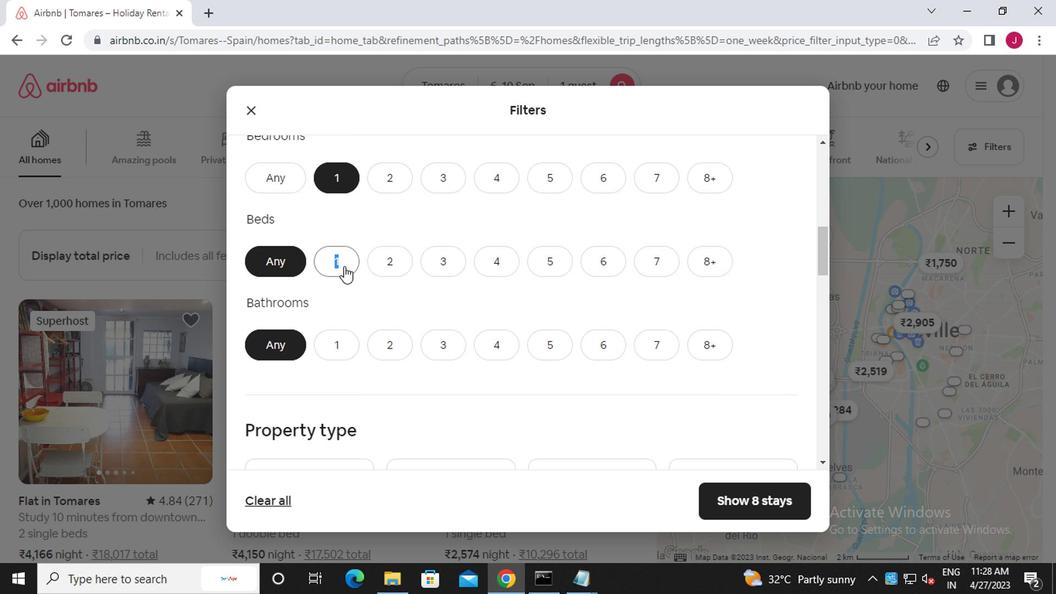 
Action: Mouse moved to (349, 336)
Screenshot: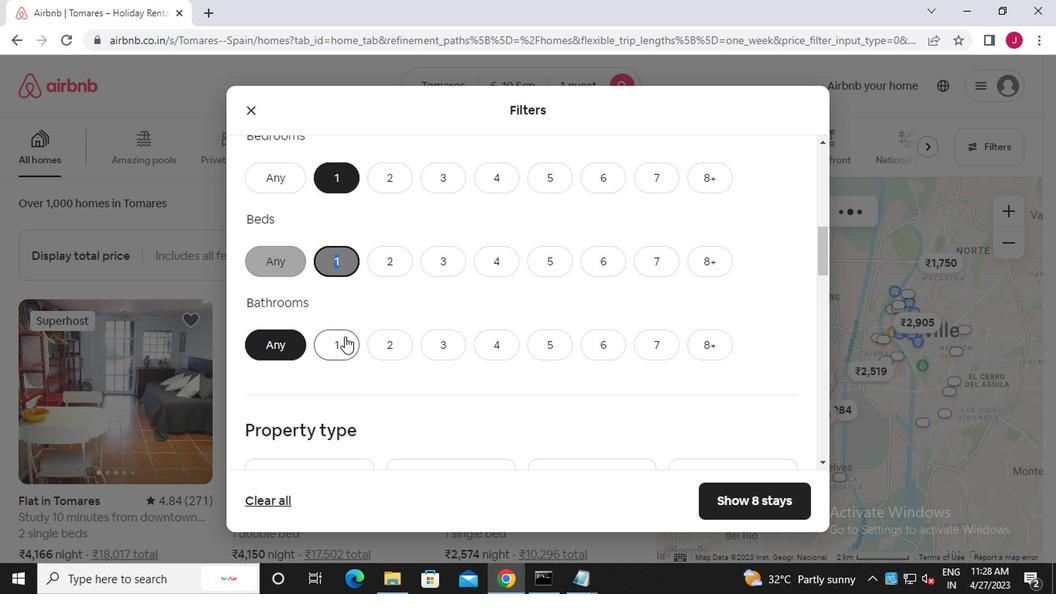 
Action: Mouse pressed left at (349, 336)
Screenshot: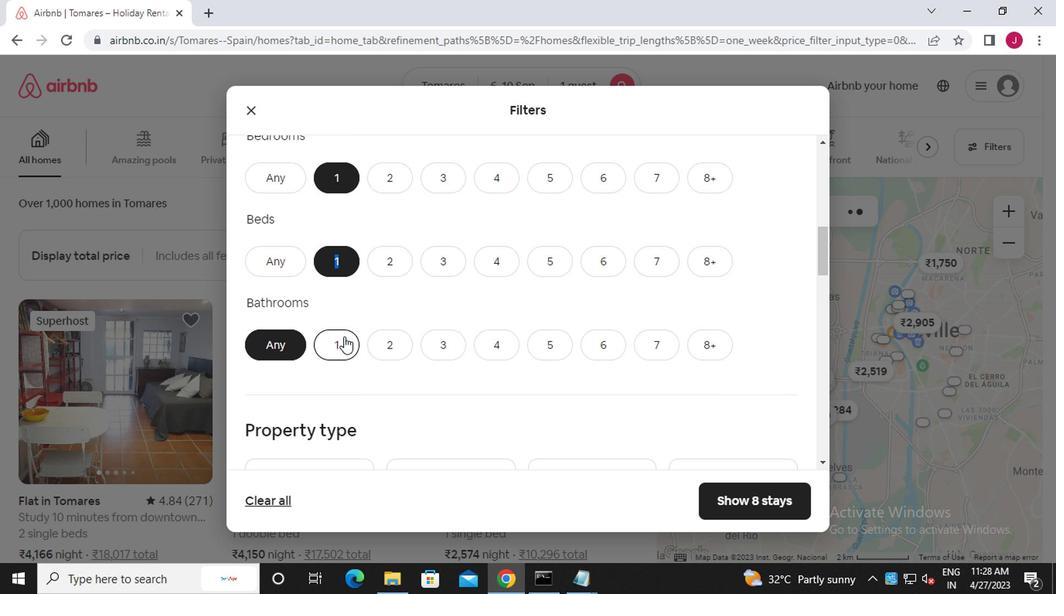 
Action: Mouse moved to (350, 266)
Screenshot: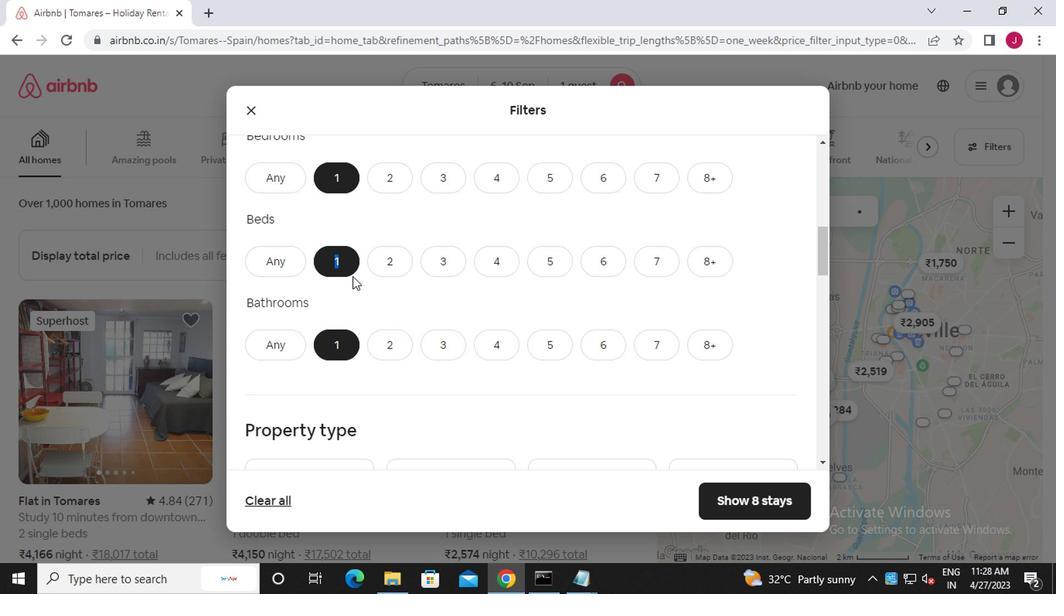 
Action: Mouse pressed left at (350, 266)
Screenshot: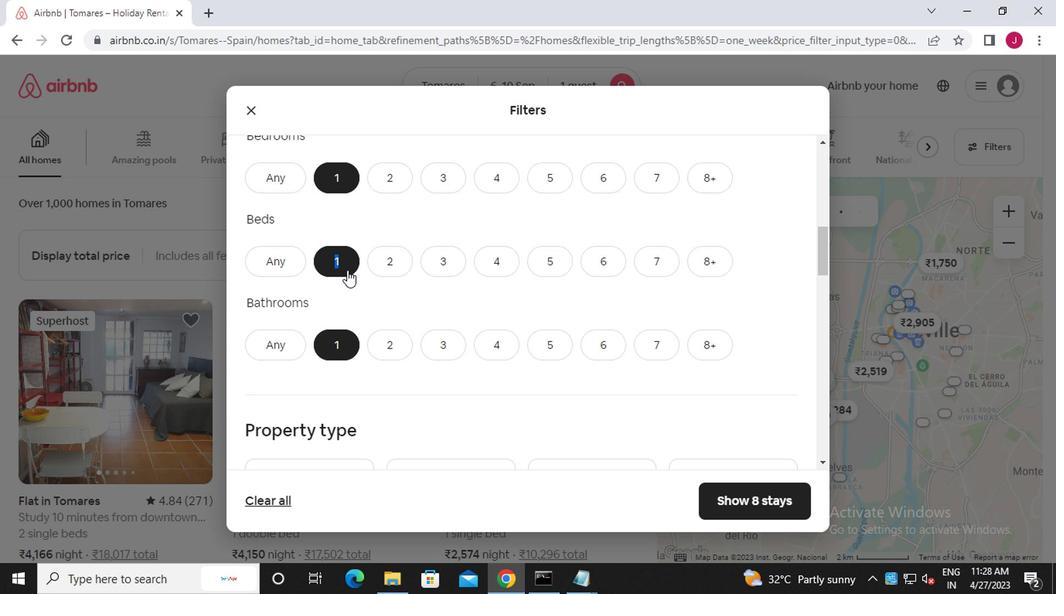 
Action: Mouse moved to (368, 311)
Screenshot: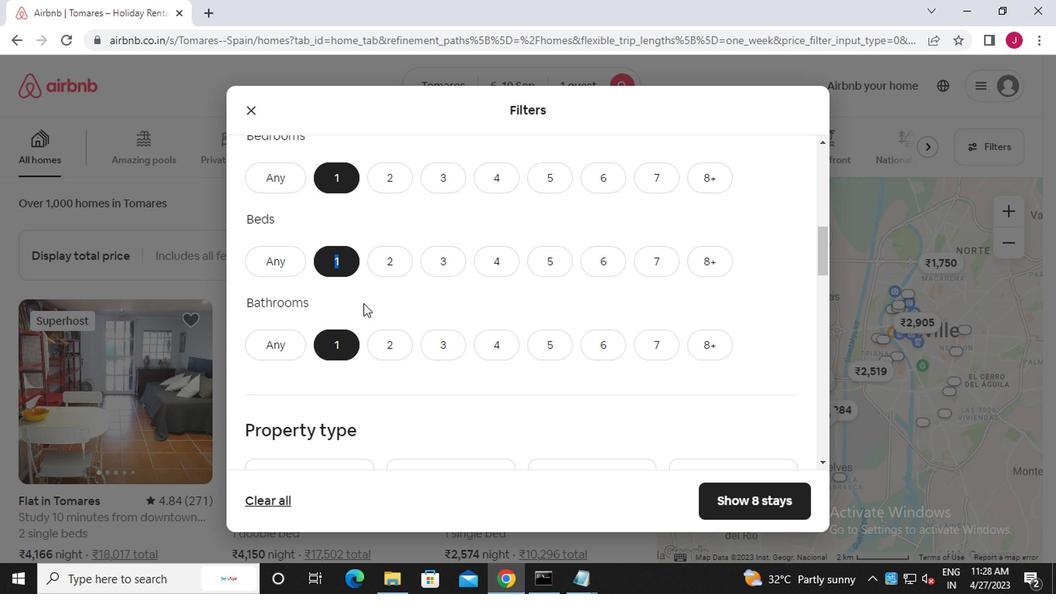 
Action: Mouse scrolled (368, 311) with delta (0, 0)
Screenshot: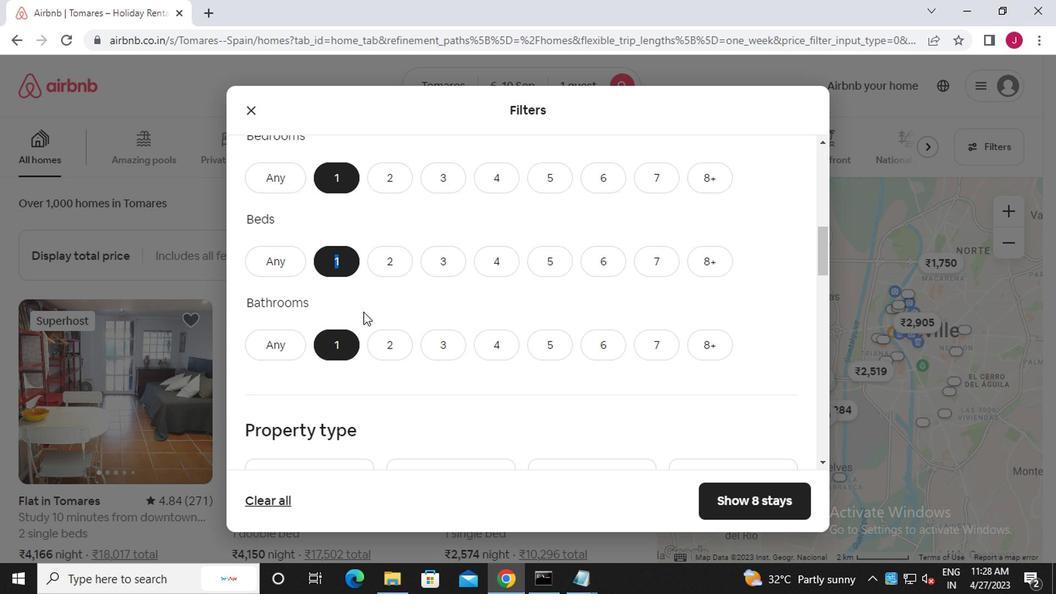 
Action: Mouse scrolled (368, 311) with delta (0, 0)
Screenshot: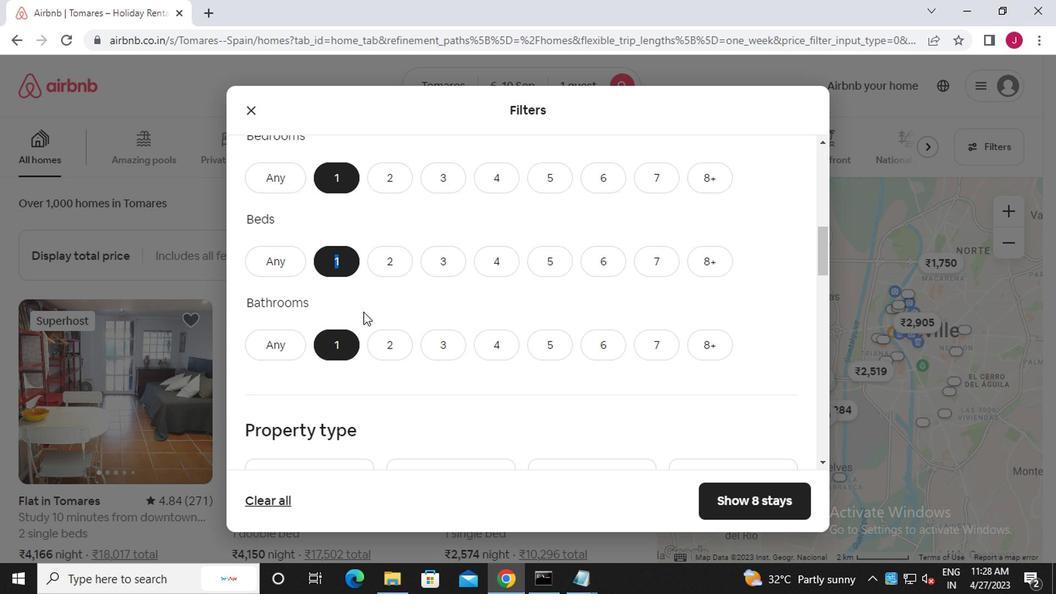 
Action: Mouse scrolled (368, 311) with delta (0, 0)
Screenshot: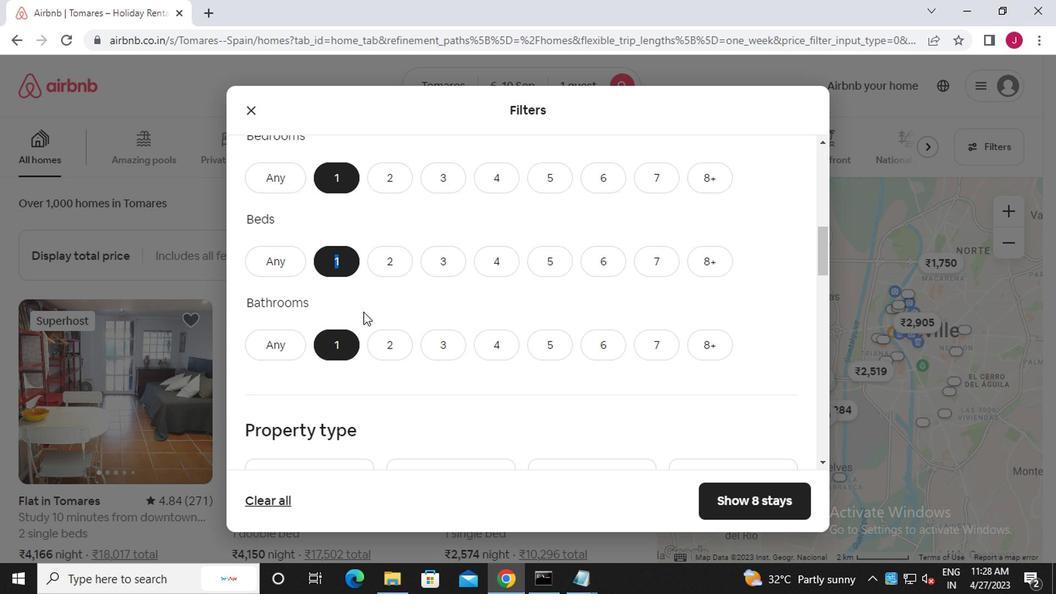 
Action: Mouse moved to (365, 311)
Screenshot: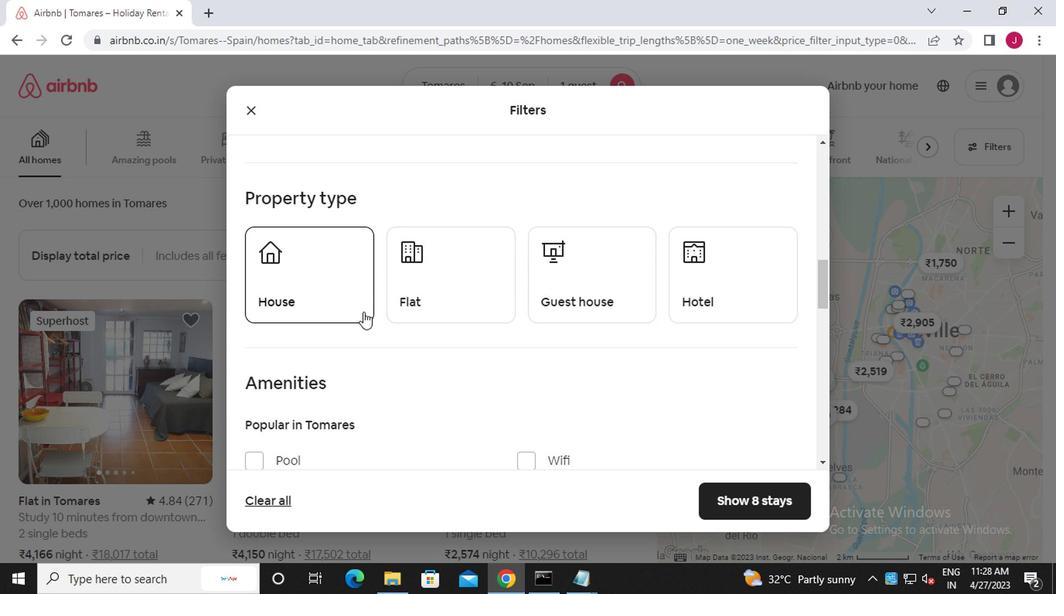 
Action: Mouse scrolled (365, 311) with delta (0, 0)
Screenshot: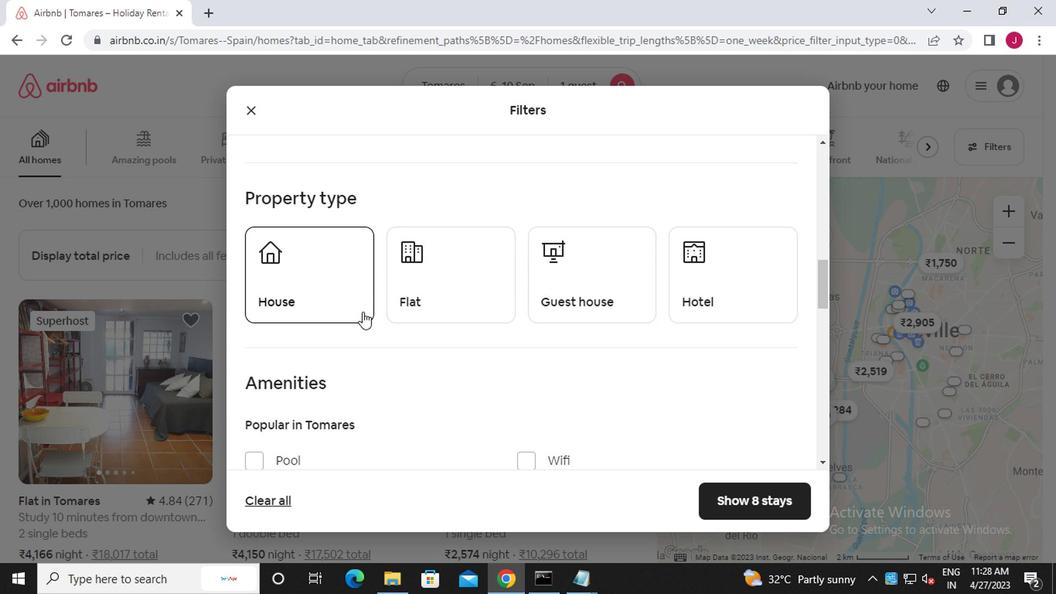 
Action: Mouse moved to (348, 221)
Screenshot: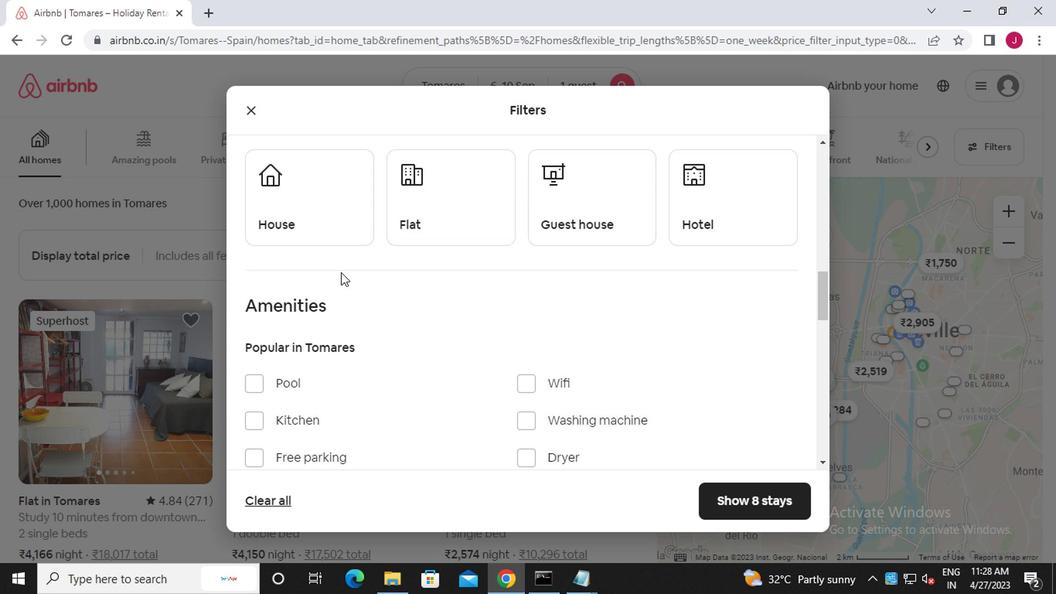 
Action: Mouse pressed left at (348, 221)
Screenshot: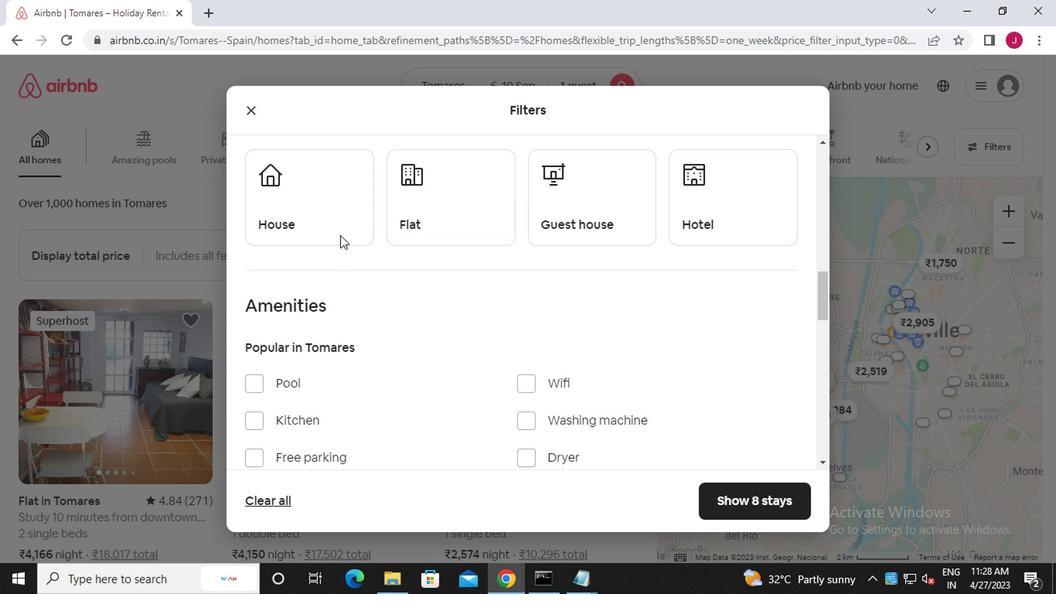 
Action: Mouse moved to (432, 222)
Screenshot: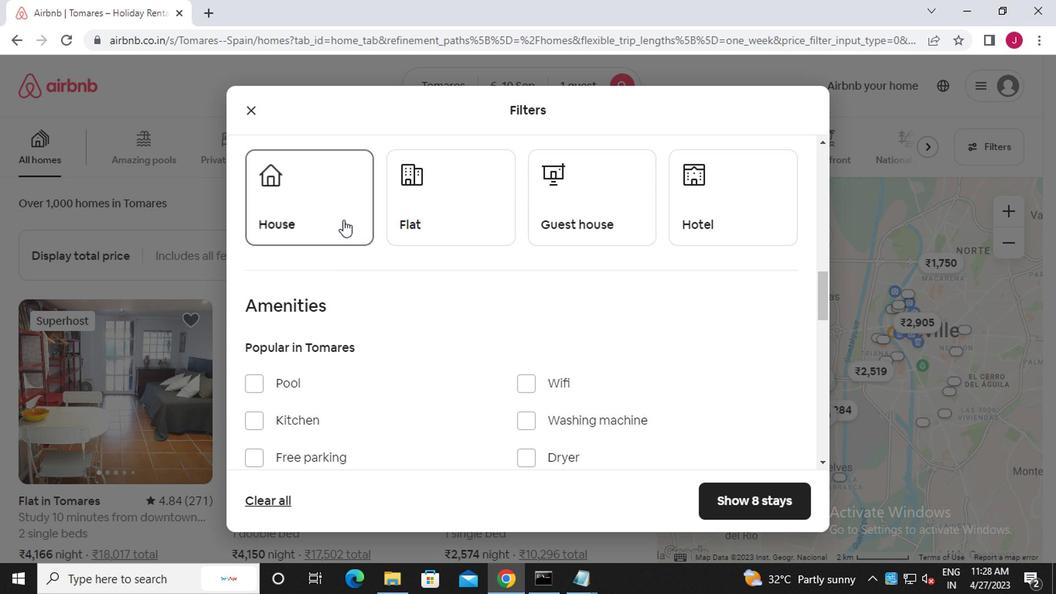 
Action: Mouse pressed left at (432, 222)
Screenshot: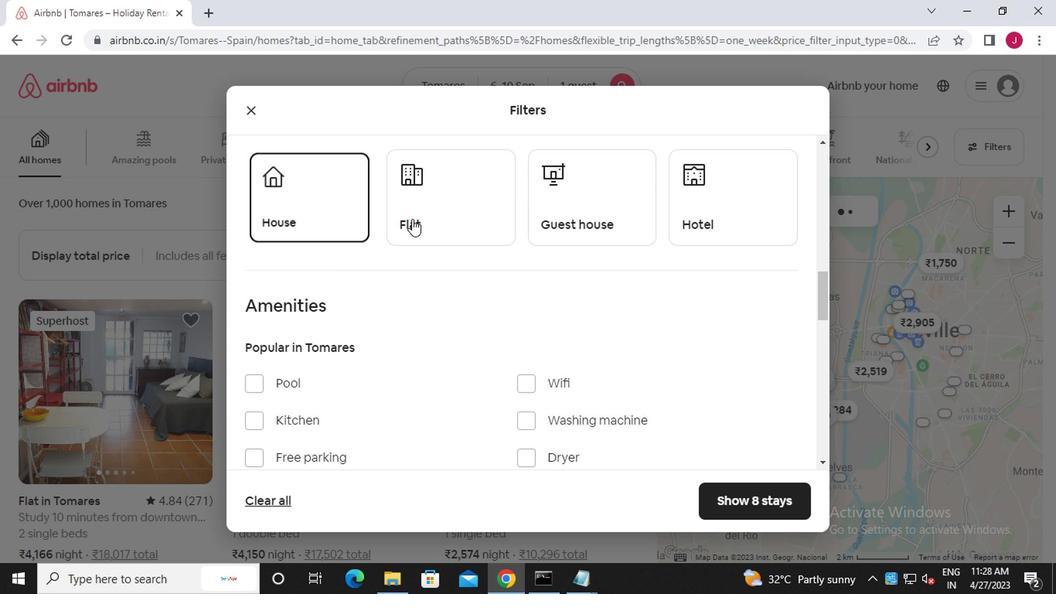 
Action: Mouse moved to (592, 219)
Screenshot: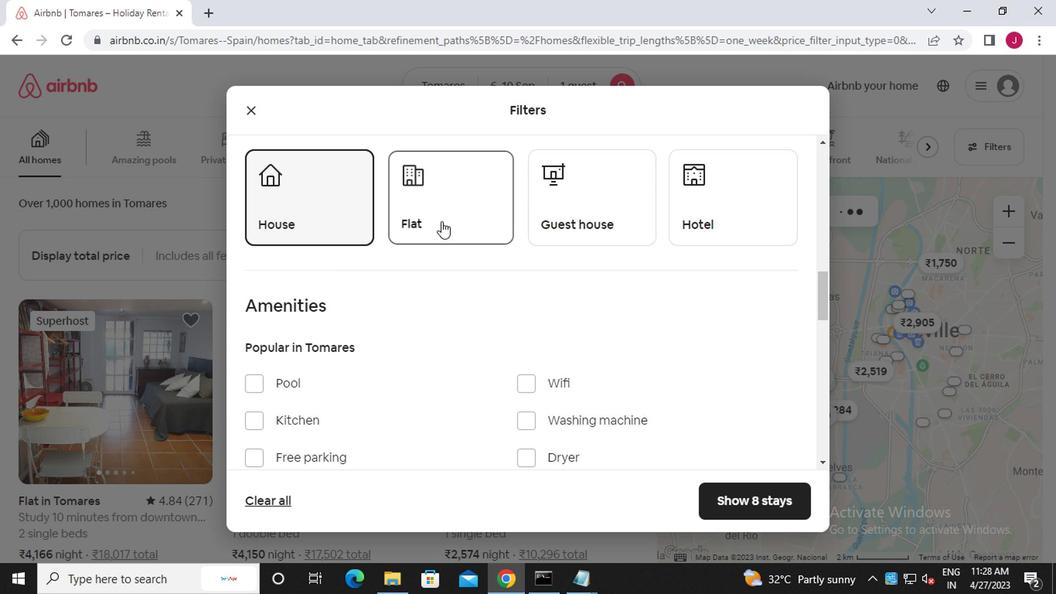 
Action: Mouse pressed left at (592, 219)
Screenshot: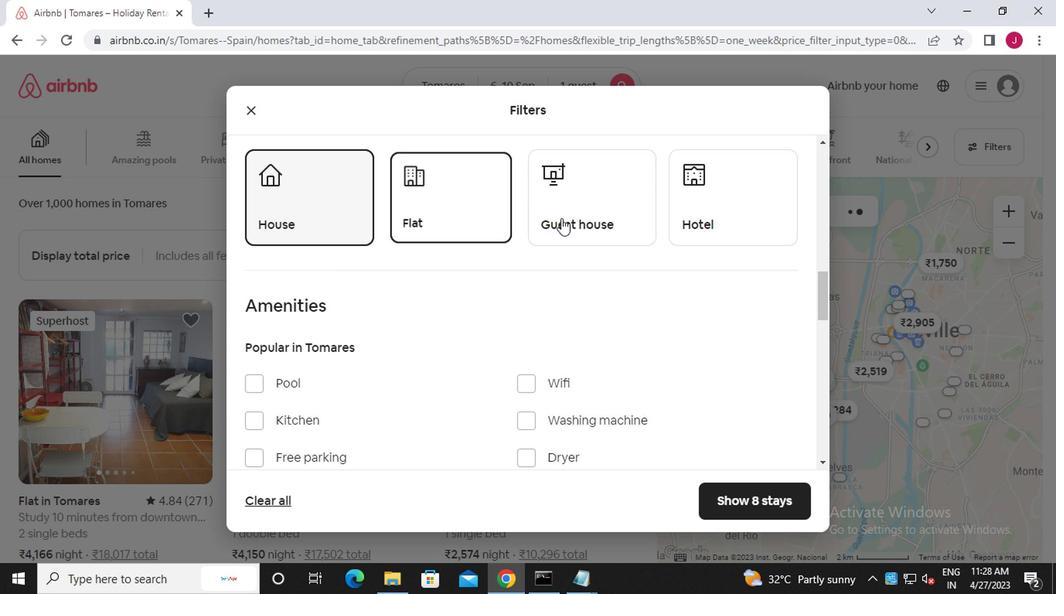
Action: Mouse moved to (710, 212)
Screenshot: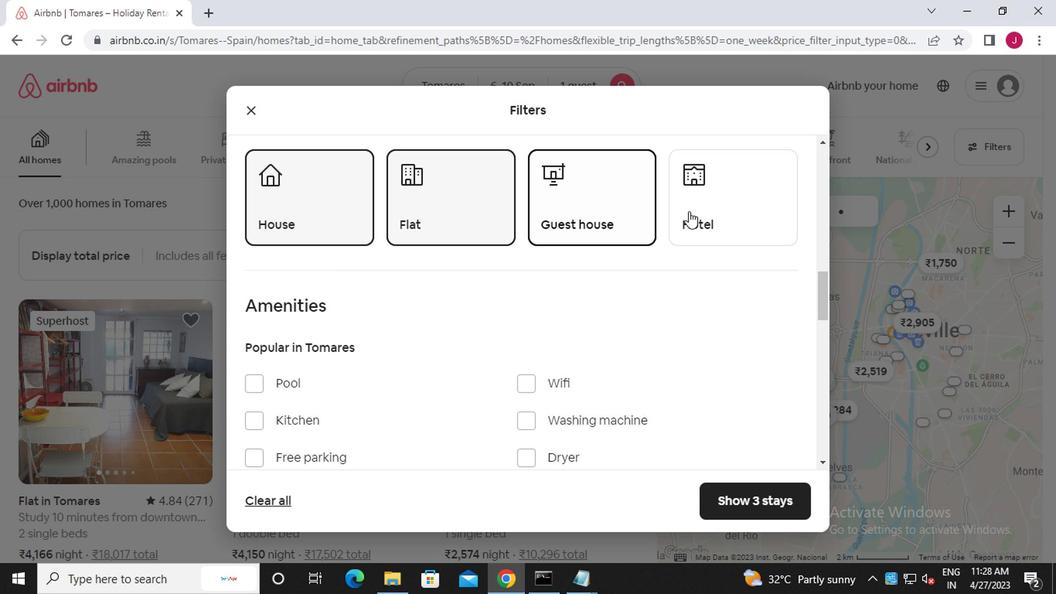 
Action: Mouse pressed left at (710, 212)
Screenshot: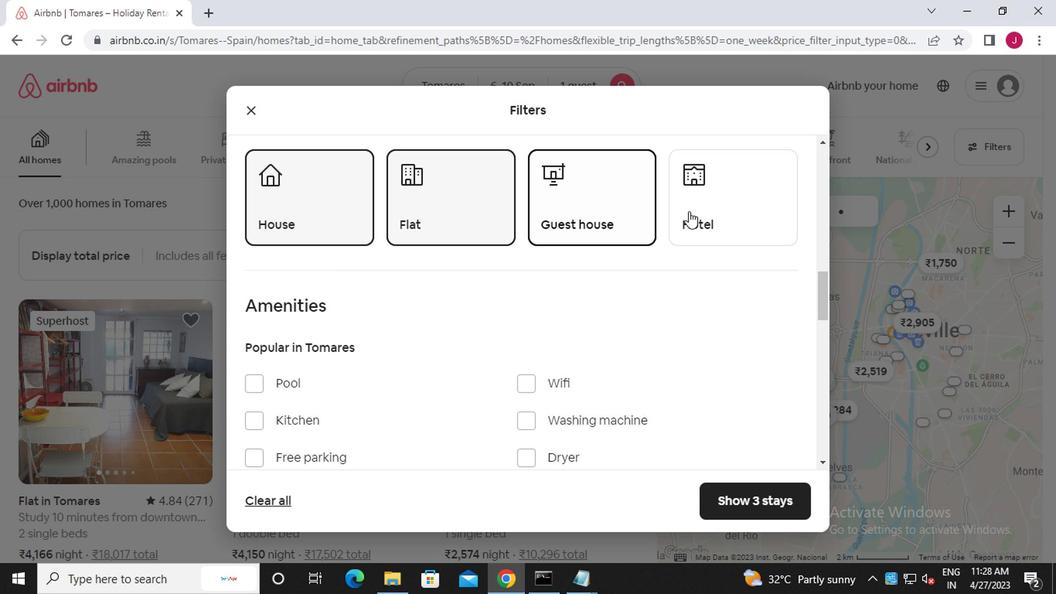 
Action: Mouse moved to (711, 218)
Screenshot: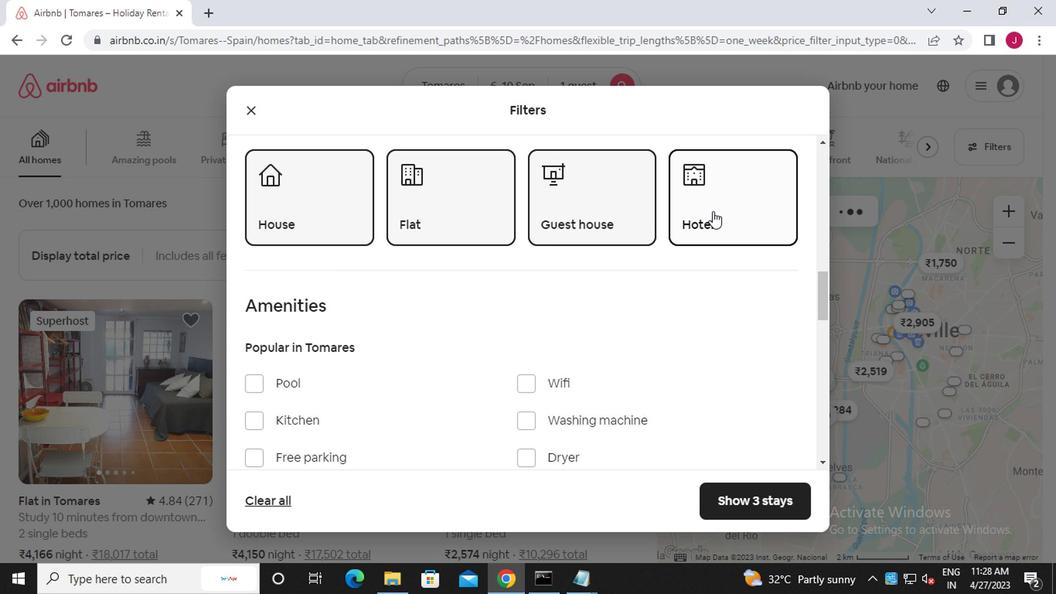 
Action: Mouse scrolled (711, 218) with delta (0, 0)
Screenshot: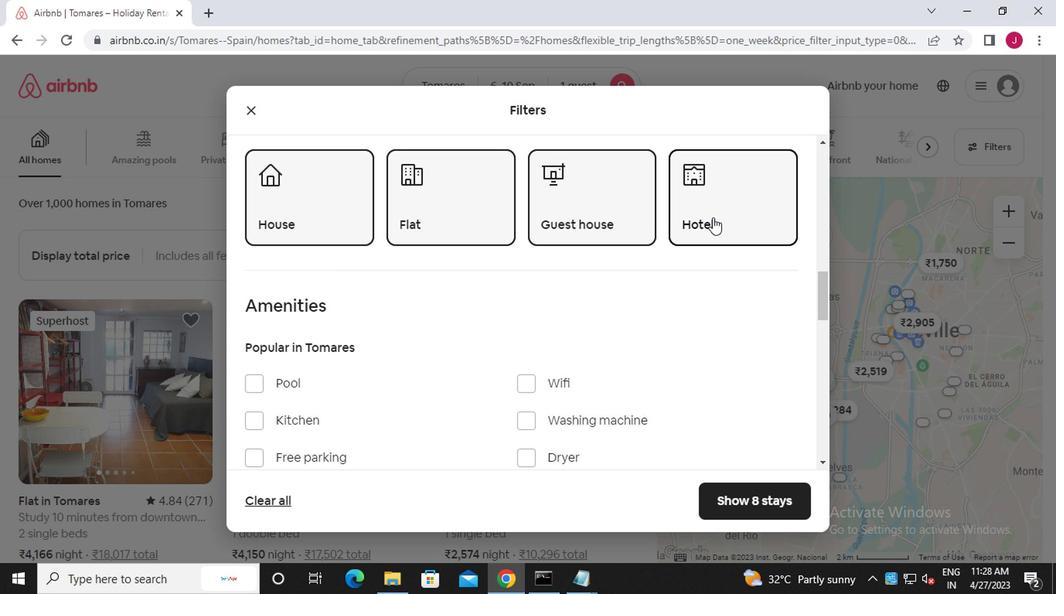 
Action: Mouse scrolled (711, 218) with delta (0, 0)
Screenshot: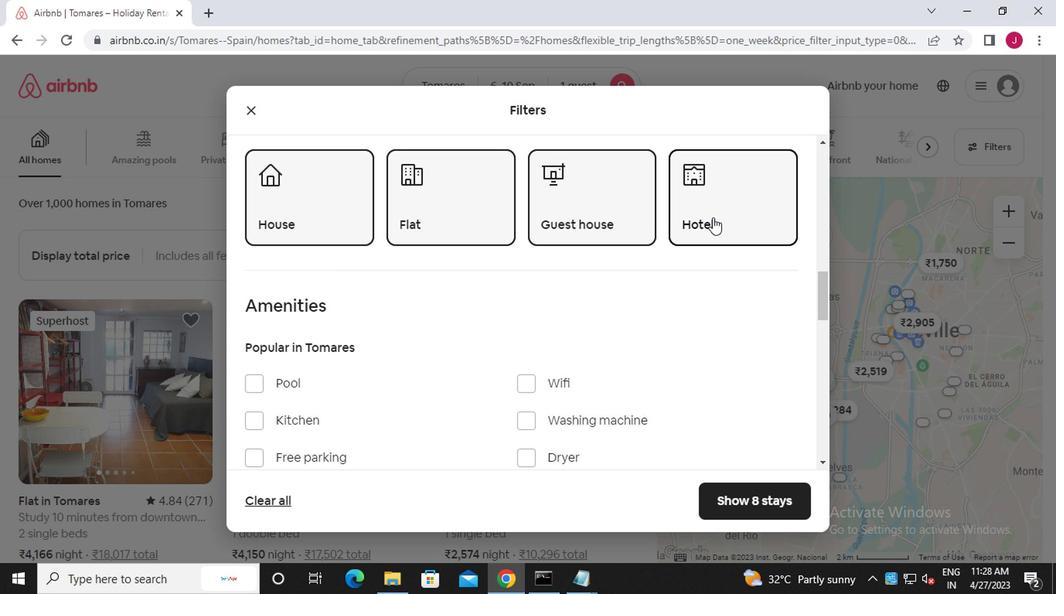 
Action: Mouse scrolled (711, 218) with delta (0, 0)
Screenshot: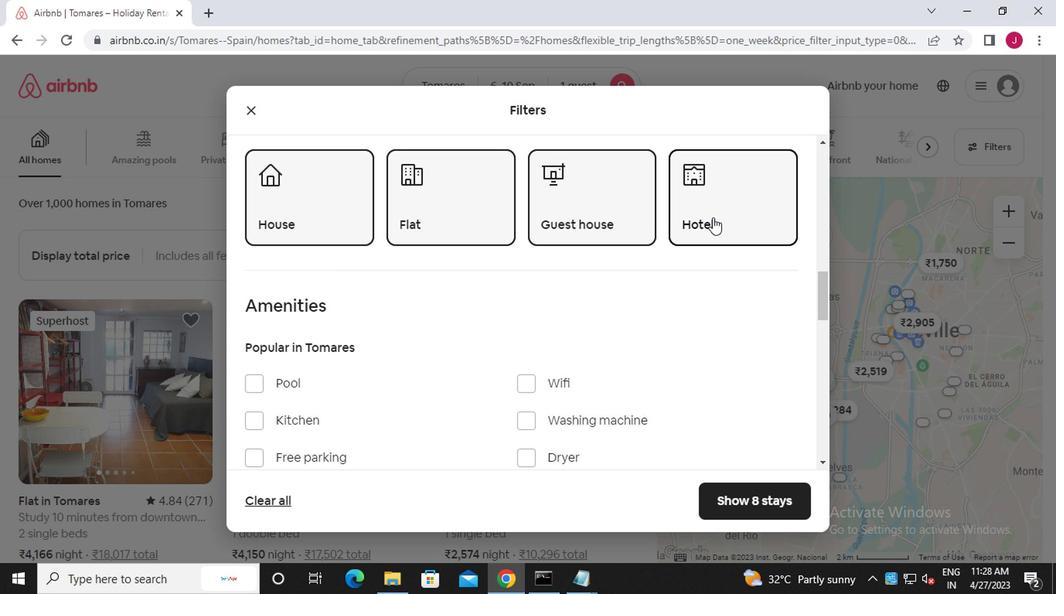 
Action: Mouse scrolled (711, 218) with delta (0, 0)
Screenshot: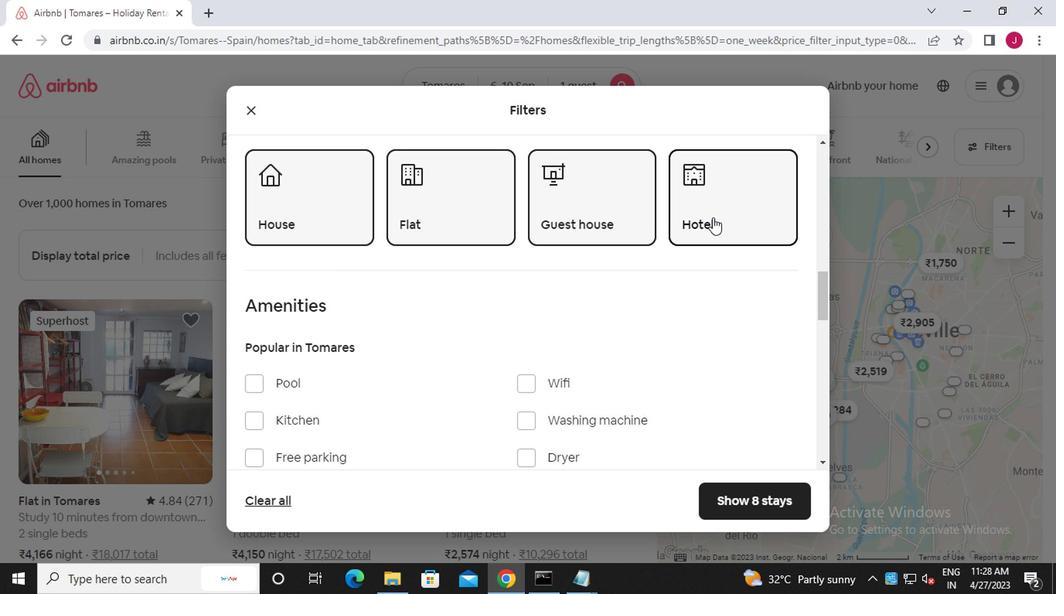 
Action: Mouse scrolled (711, 218) with delta (0, 0)
Screenshot: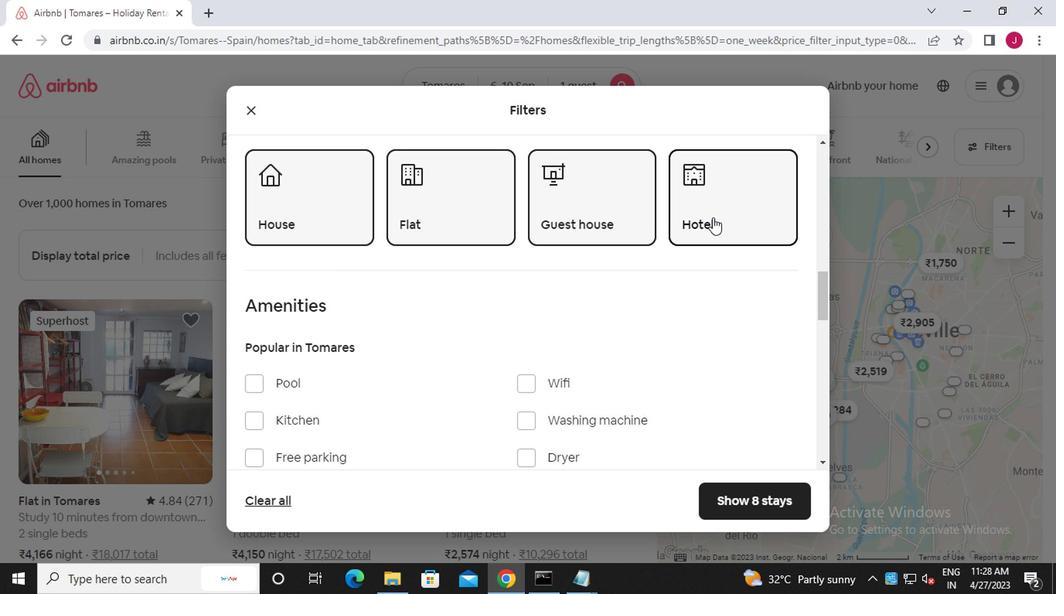 
Action: Mouse moved to (756, 276)
Screenshot: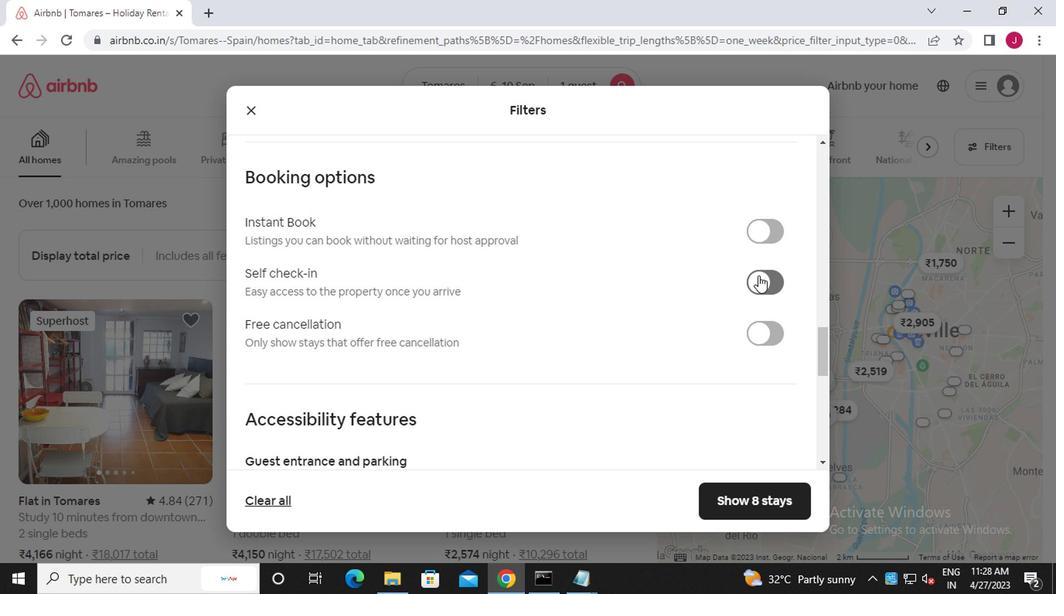 
Action: Mouse pressed left at (756, 276)
Screenshot: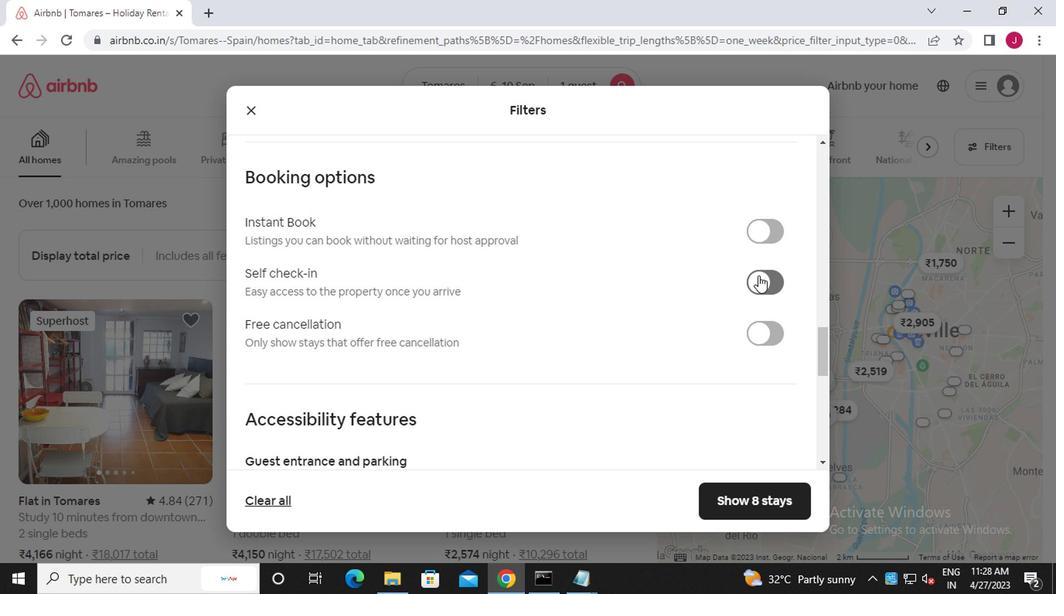 
Action: Mouse moved to (594, 290)
Screenshot: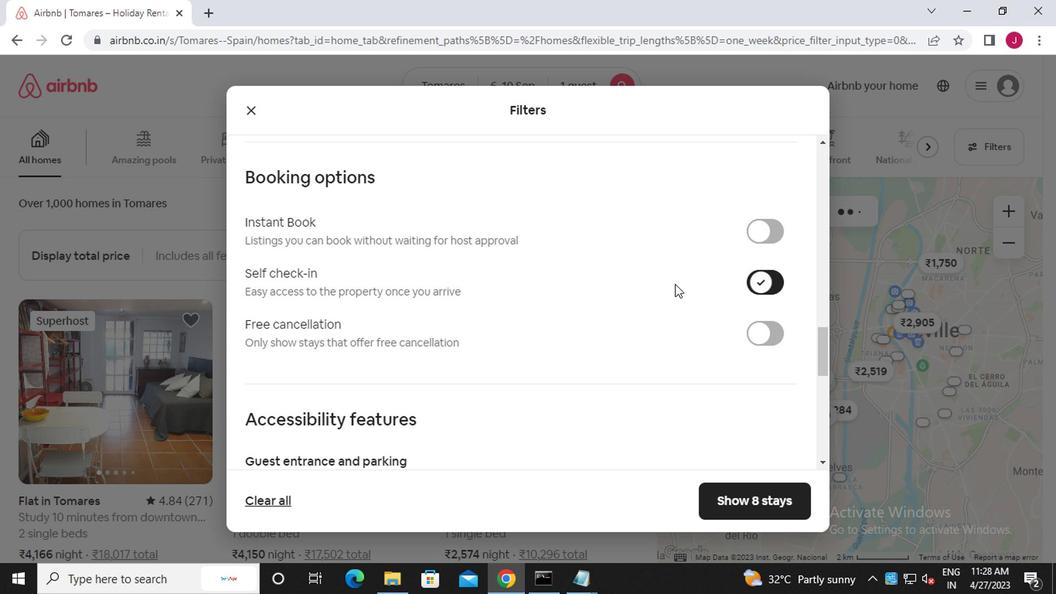 
Action: Mouse scrolled (594, 289) with delta (0, 0)
Screenshot: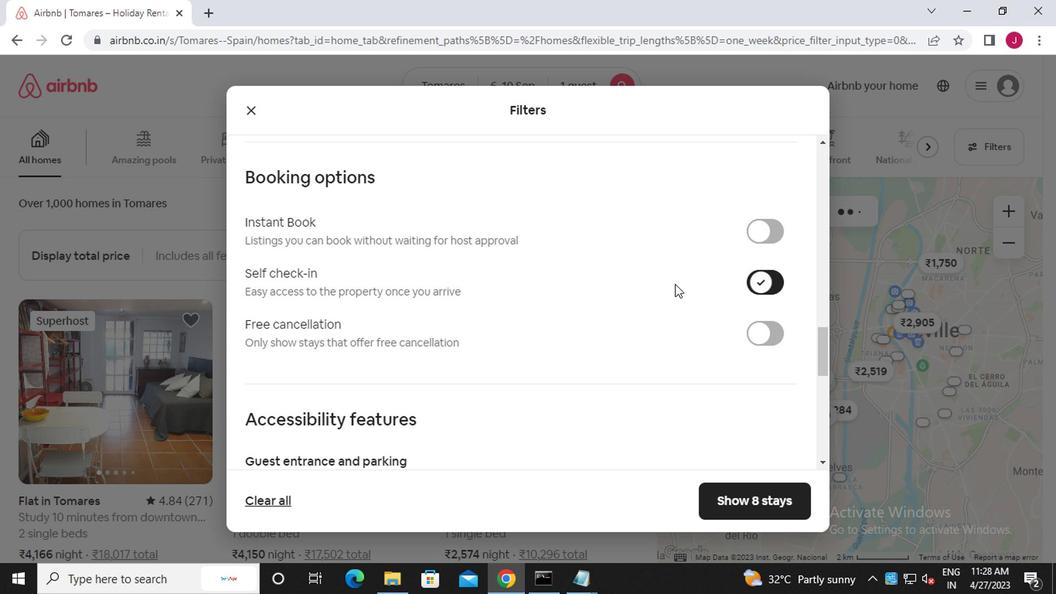 
Action: Mouse moved to (586, 292)
Screenshot: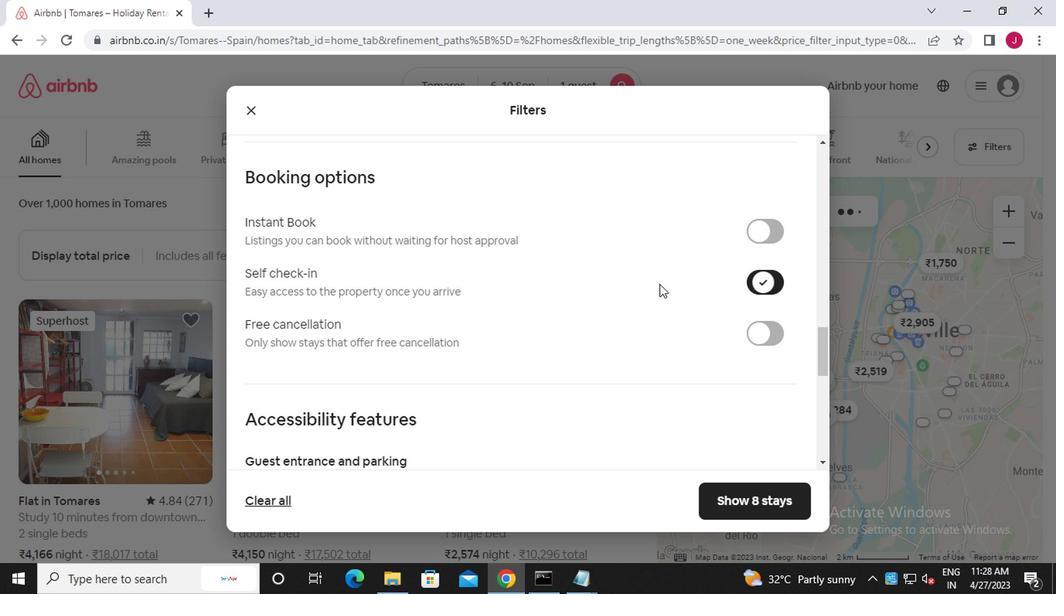 
Action: Mouse scrolled (586, 291) with delta (0, 0)
Screenshot: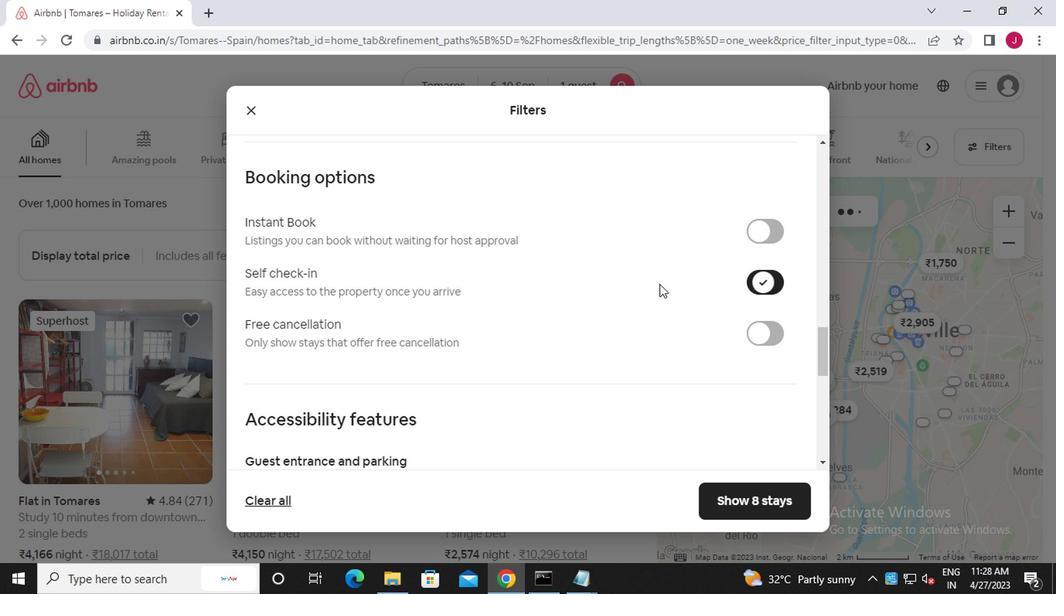 
Action: Mouse moved to (582, 293)
Screenshot: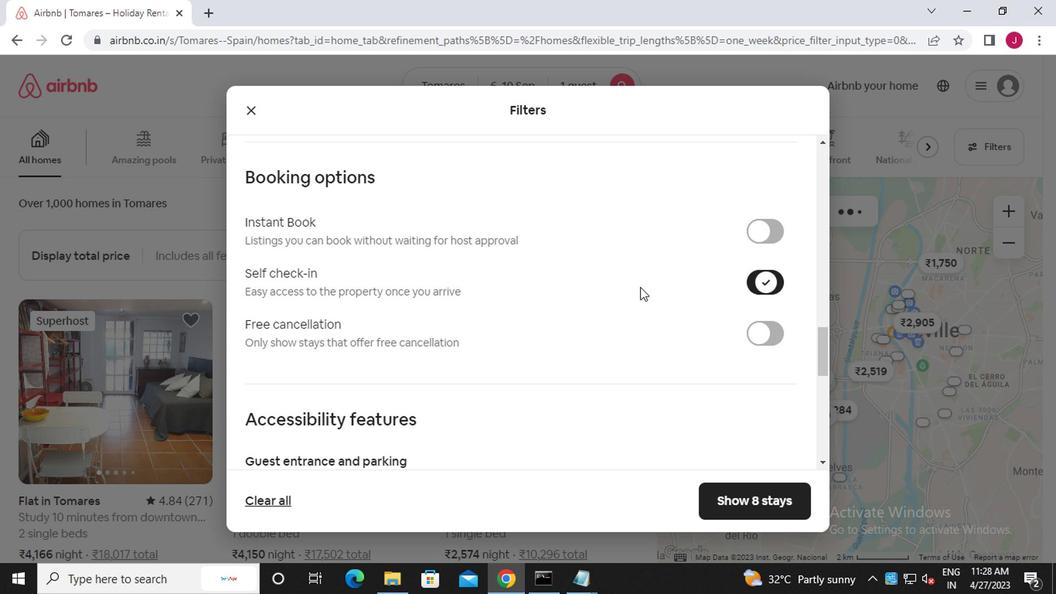 
Action: Mouse scrolled (582, 292) with delta (0, -1)
Screenshot: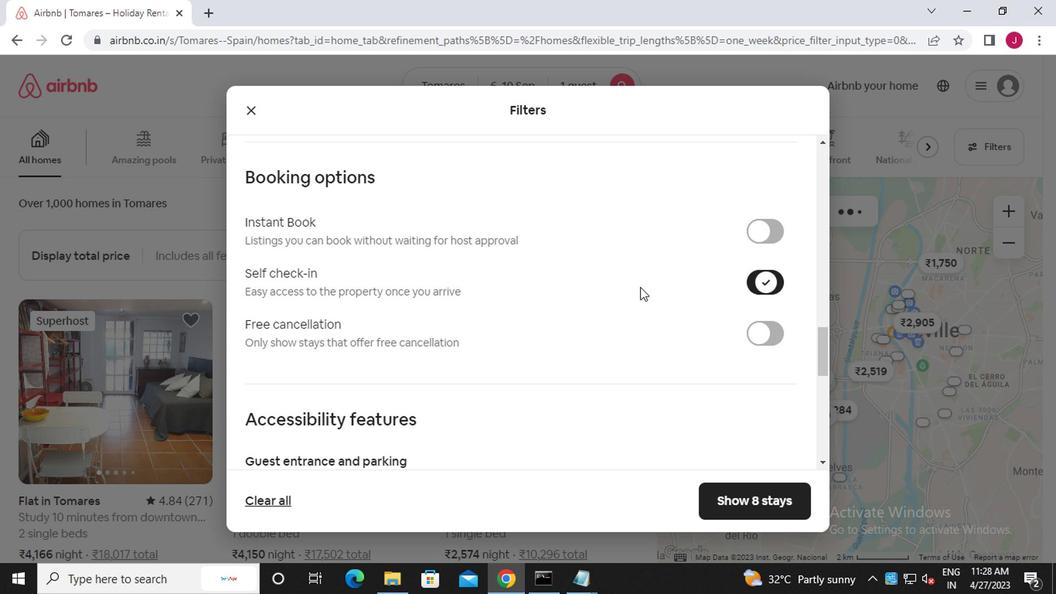 
Action: Mouse moved to (579, 293)
Screenshot: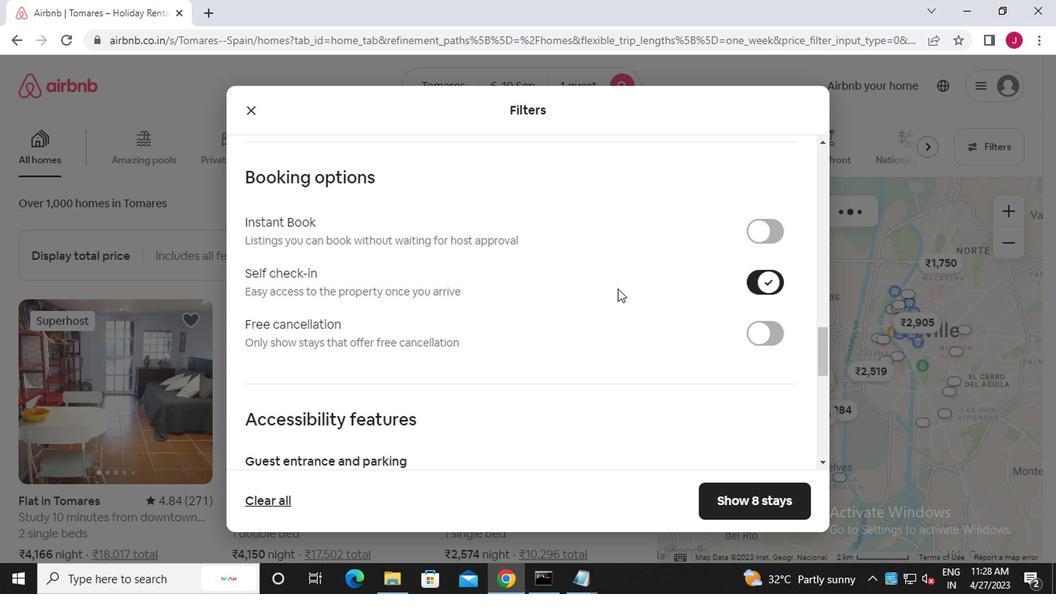 
Action: Mouse scrolled (579, 292) with delta (0, -1)
Screenshot: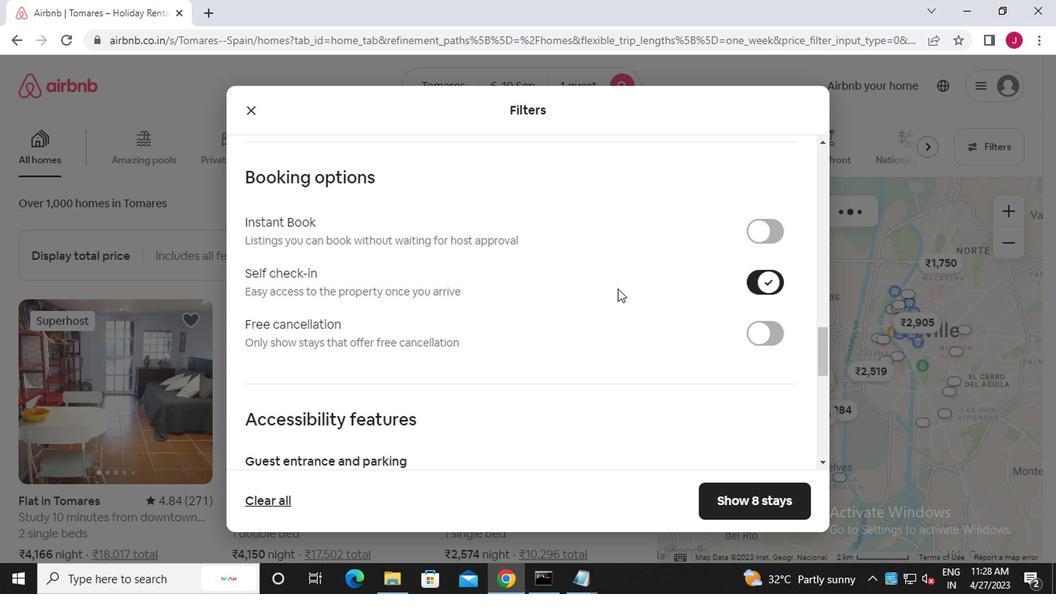 
Action: Mouse moved to (574, 292)
Screenshot: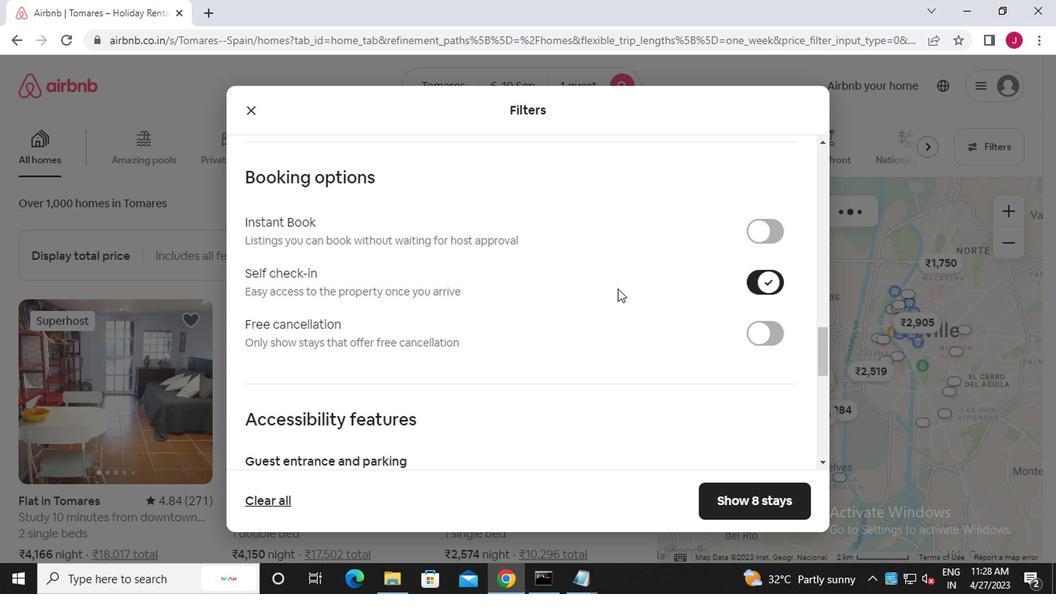 
Action: Mouse scrolled (574, 291) with delta (0, 0)
Screenshot: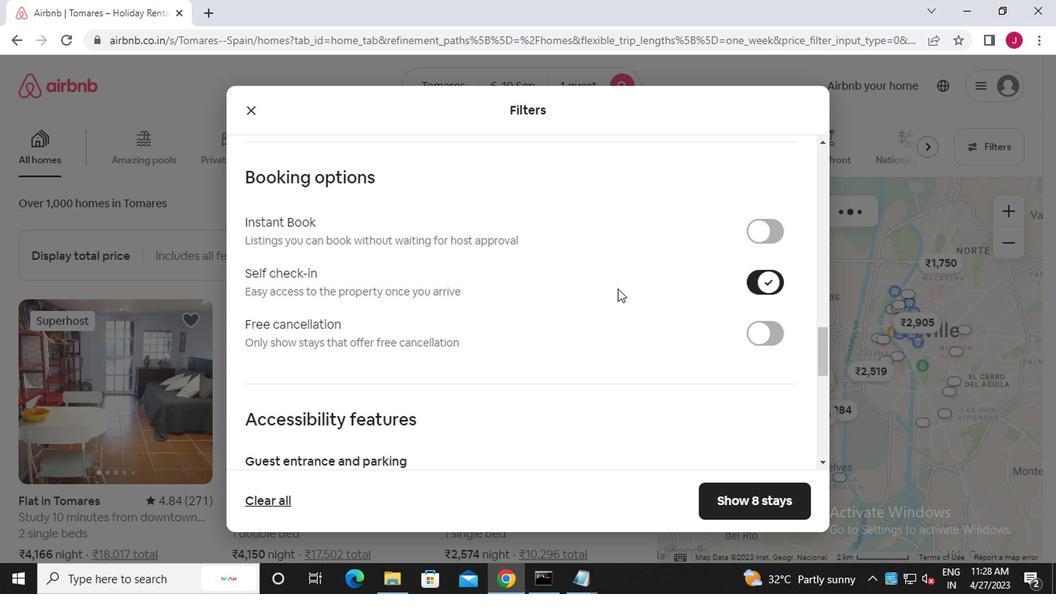 
Action: Mouse moved to (572, 292)
Screenshot: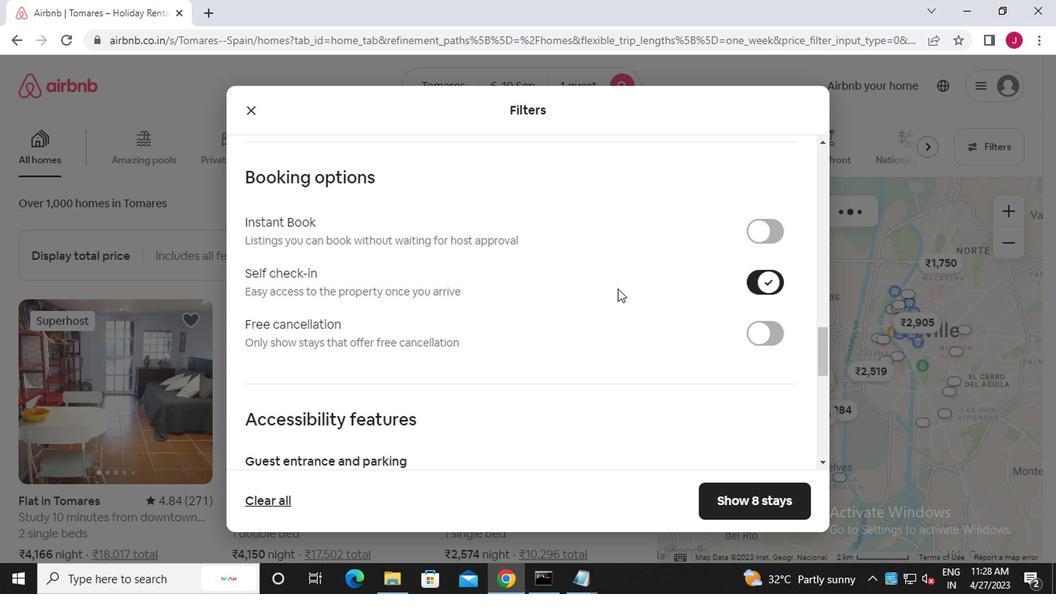 
Action: Mouse scrolled (572, 291) with delta (0, 0)
Screenshot: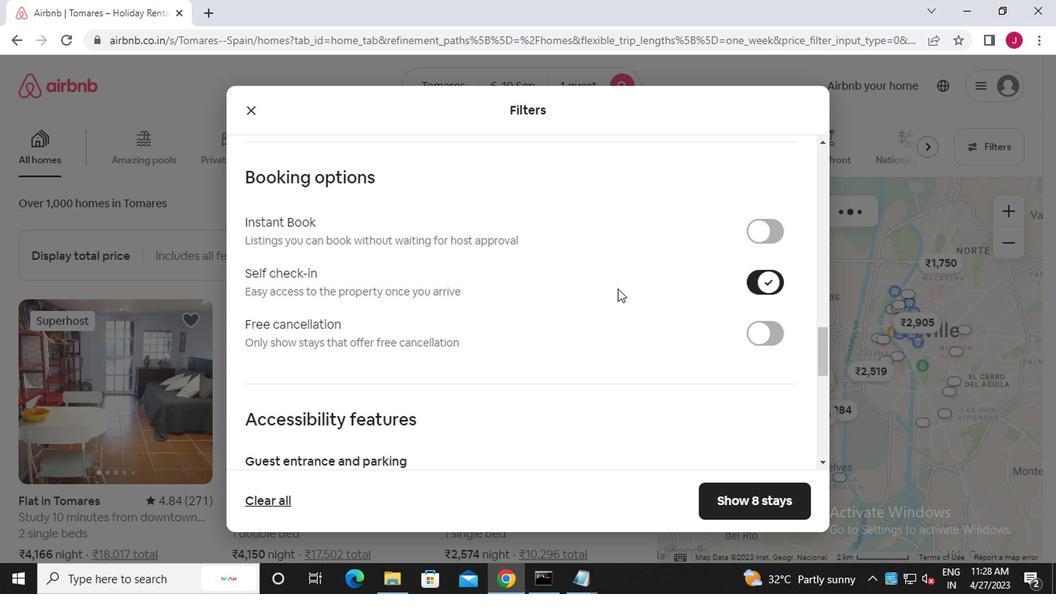 
Action: Mouse moved to (571, 292)
Screenshot: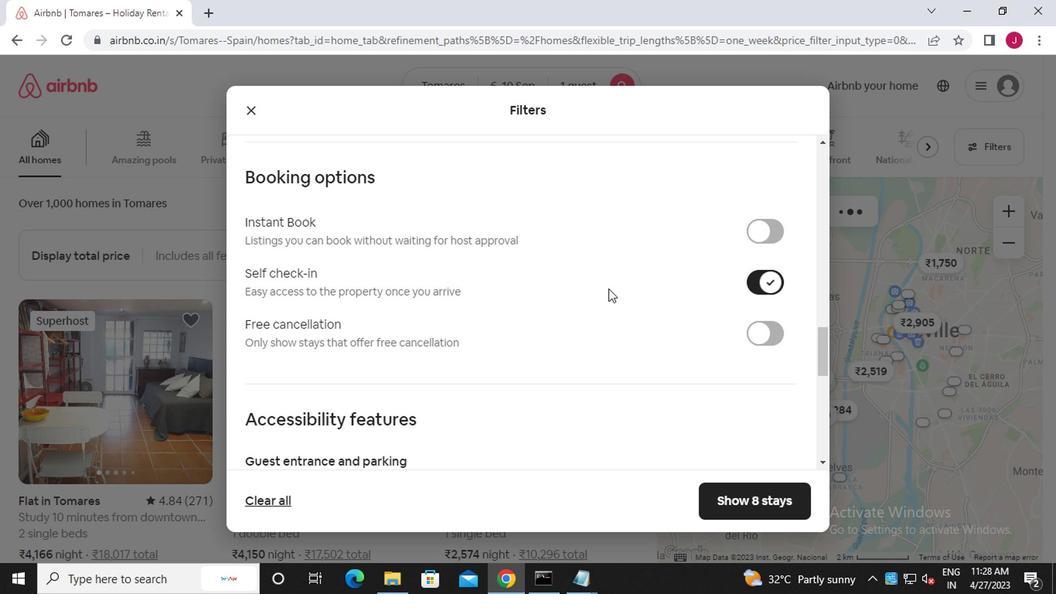 
Action: Mouse scrolled (571, 291) with delta (0, 0)
Screenshot: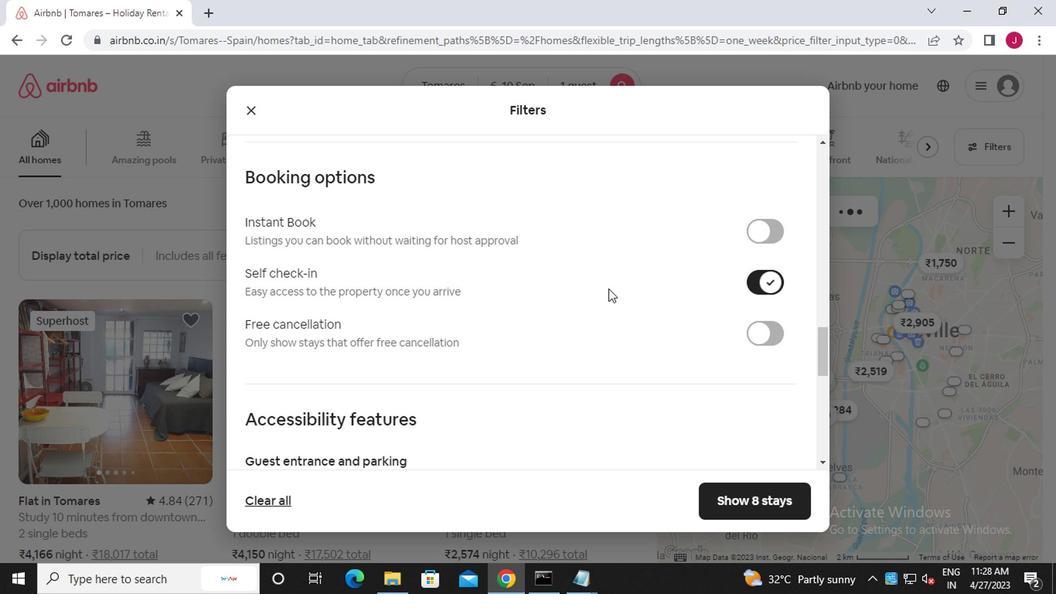 
Action: Mouse moved to (258, 372)
Screenshot: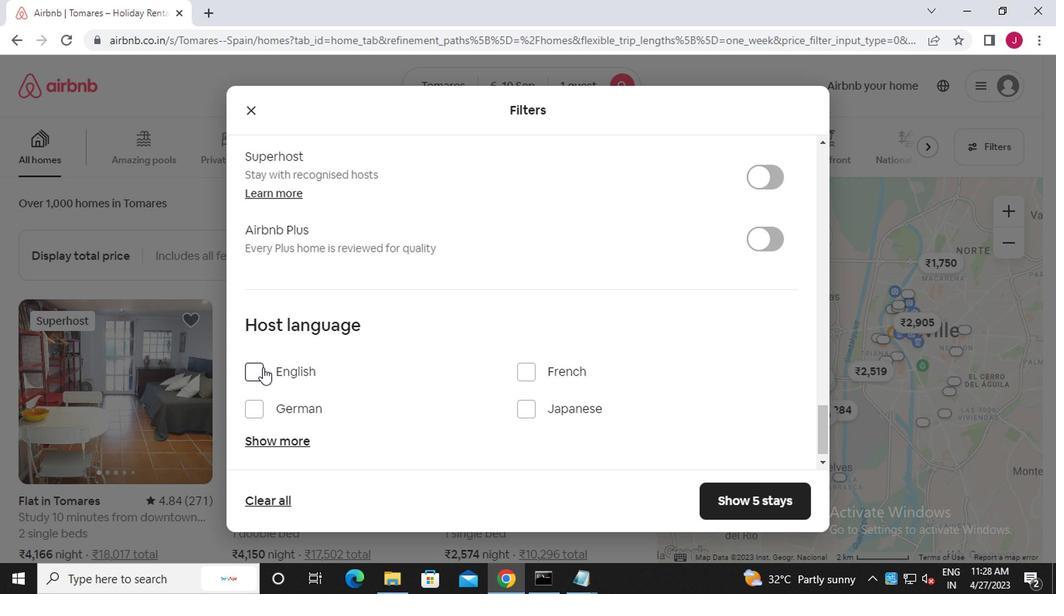 
Action: Mouse pressed left at (258, 372)
Screenshot: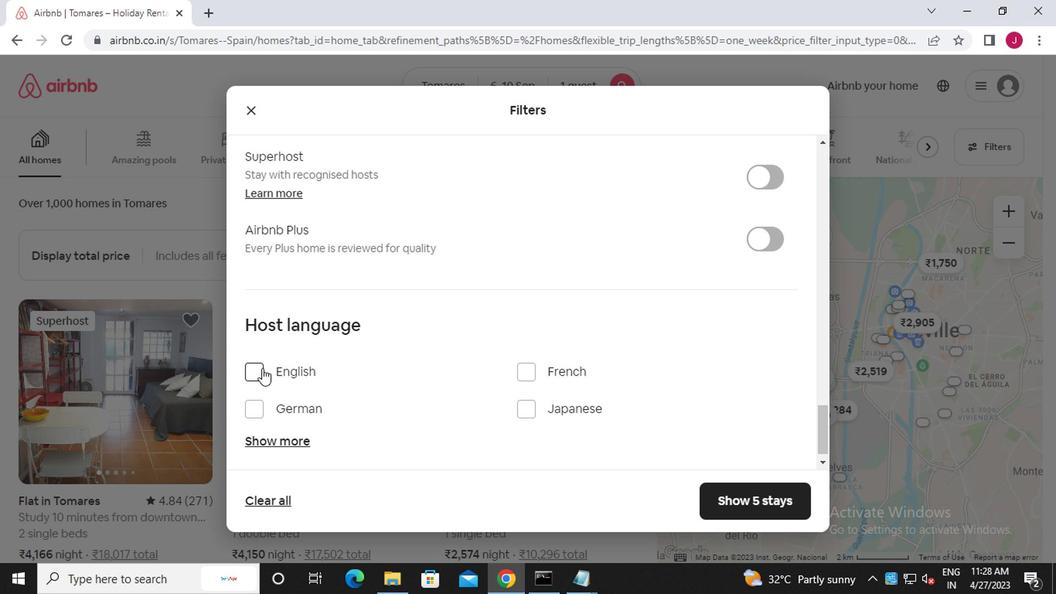 
Action: Mouse moved to (747, 489)
Screenshot: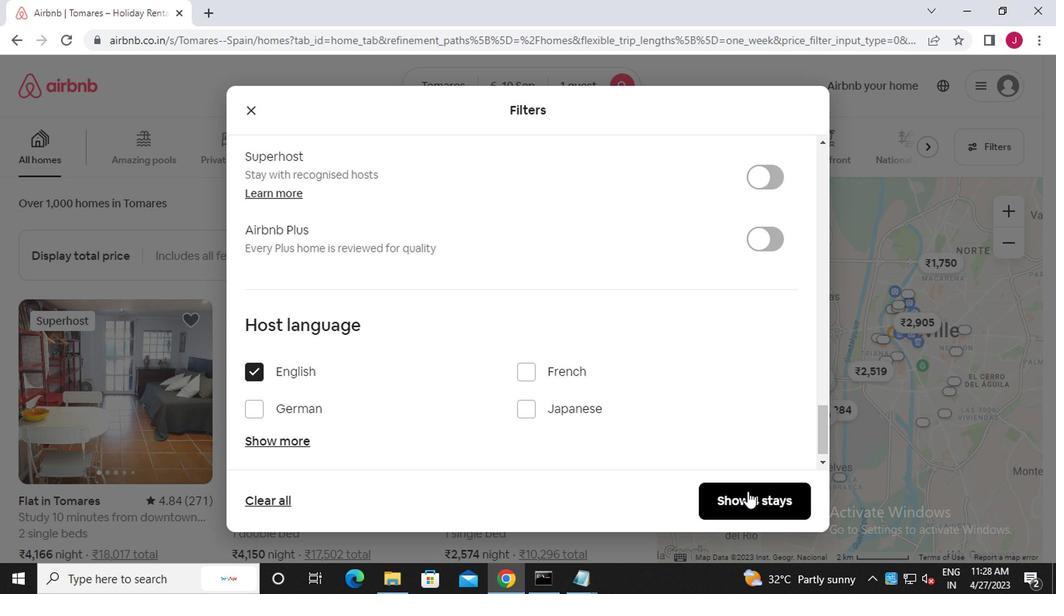 
Action: Mouse pressed left at (747, 489)
Screenshot: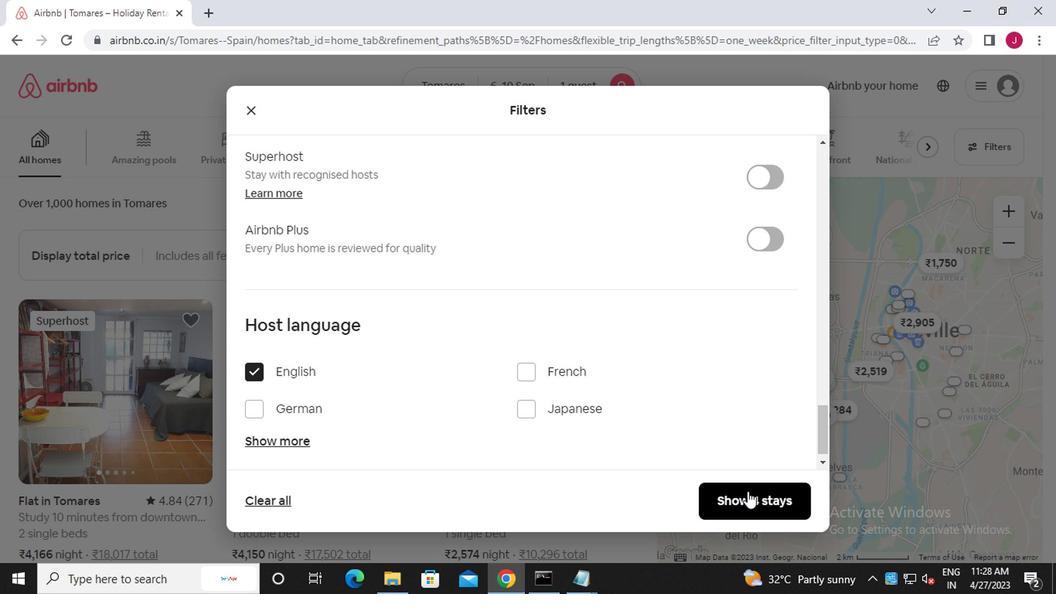 
Action: Mouse moved to (746, 490)
Screenshot: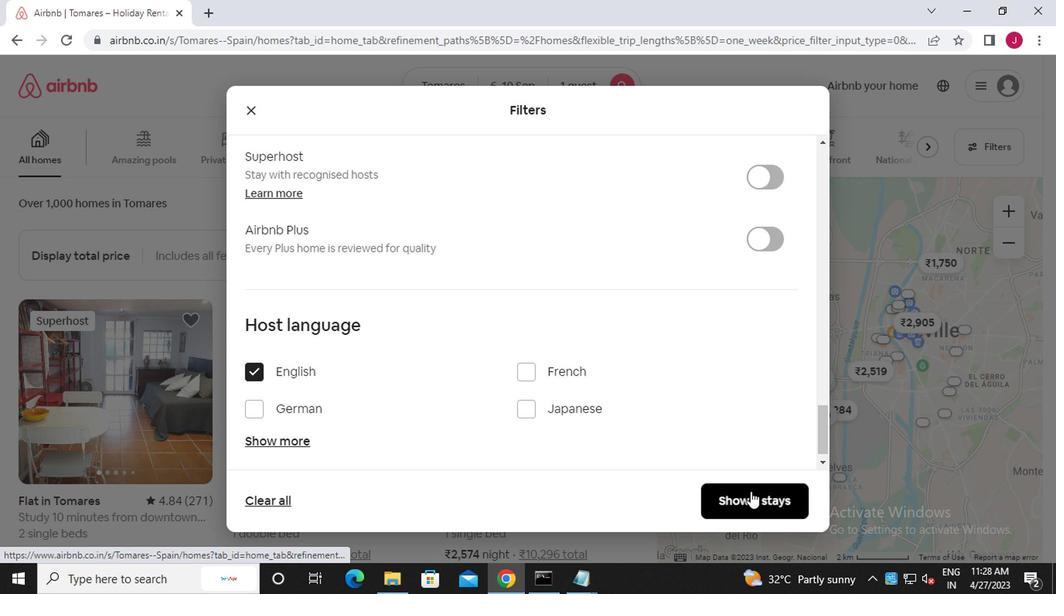 
